 Task: Create a due date automation trigger when advanced on, on the monday after a card is due add dates due today at 11:00 AM.
Action: Mouse moved to (656, 292)
Screenshot: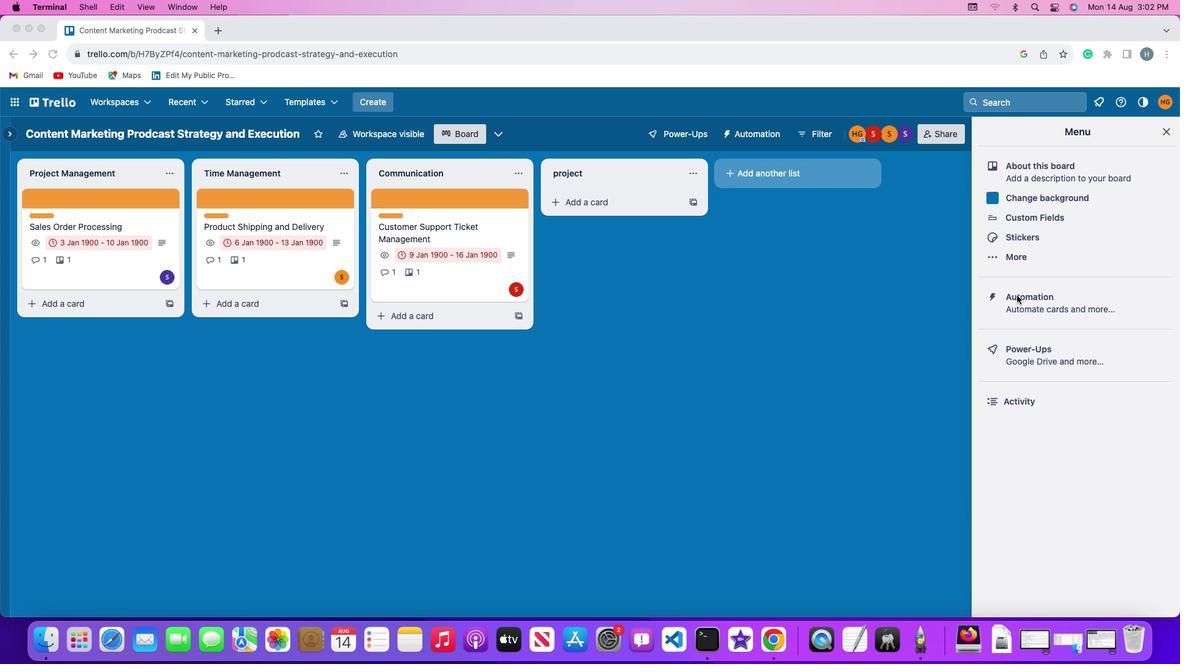 
Action: Mouse pressed left at (656, 292)
Screenshot: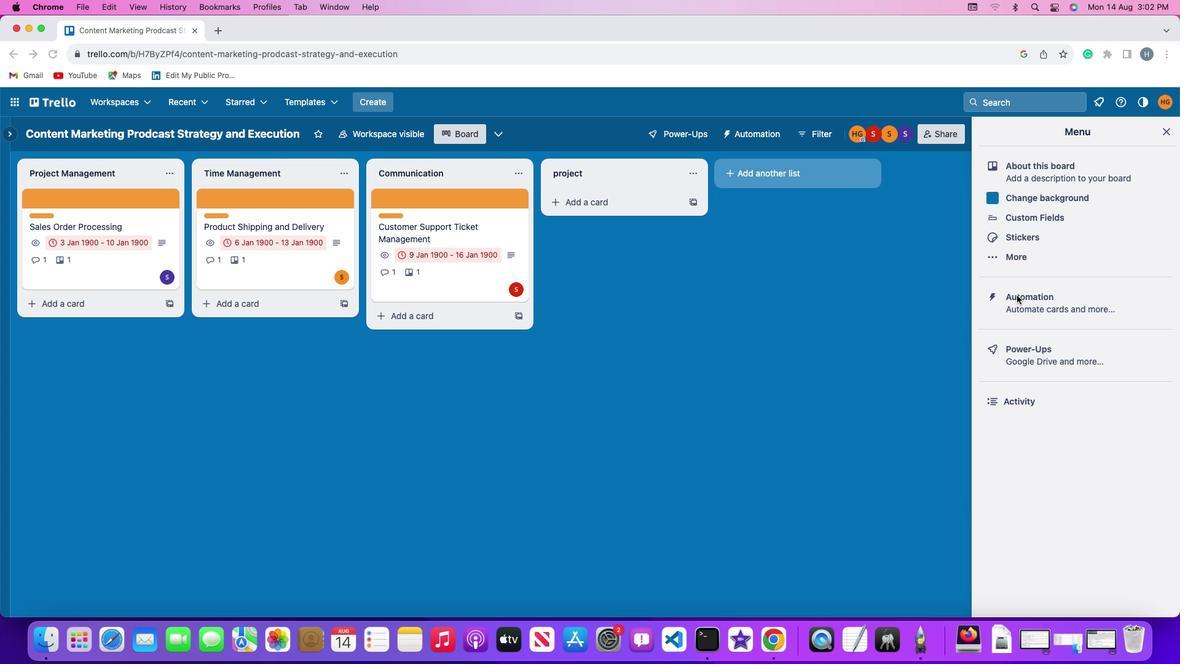
Action: Mouse pressed left at (656, 292)
Screenshot: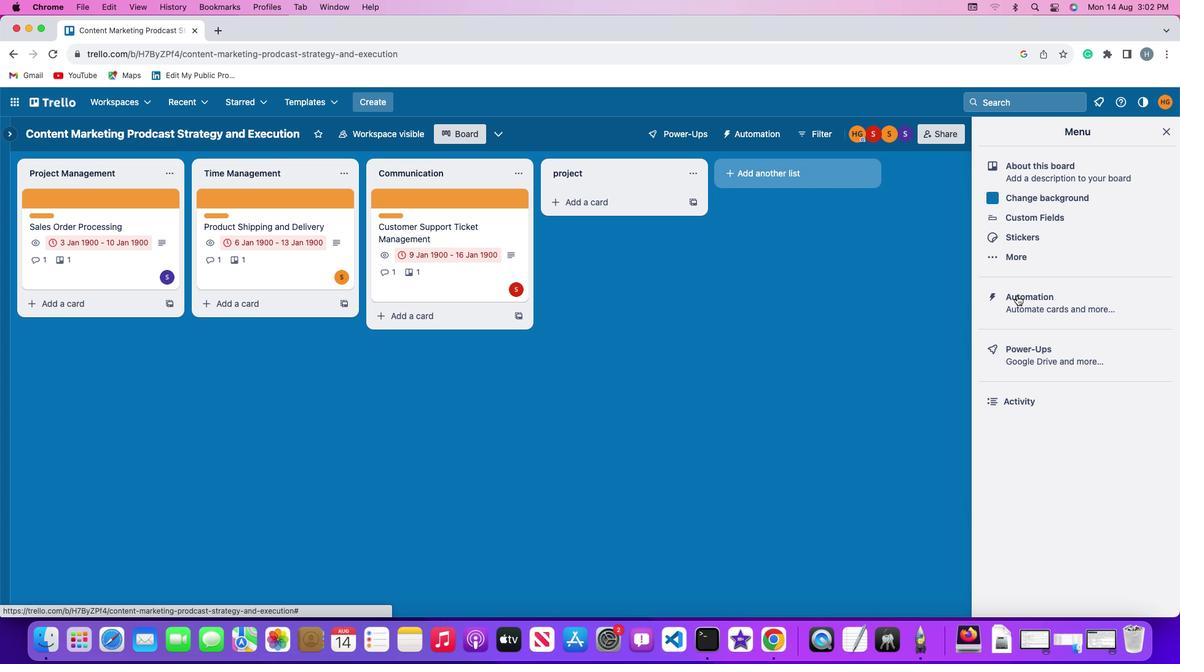 
Action: Mouse moved to (269, 289)
Screenshot: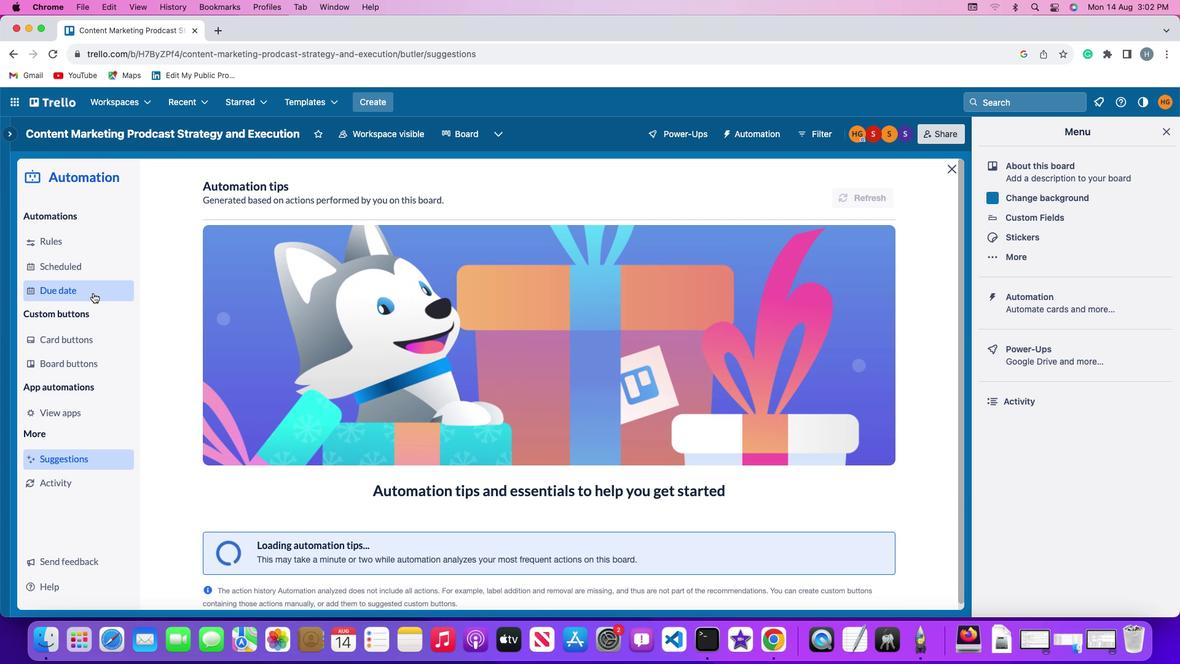 
Action: Mouse pressed left at (269, 289)
Screenshot: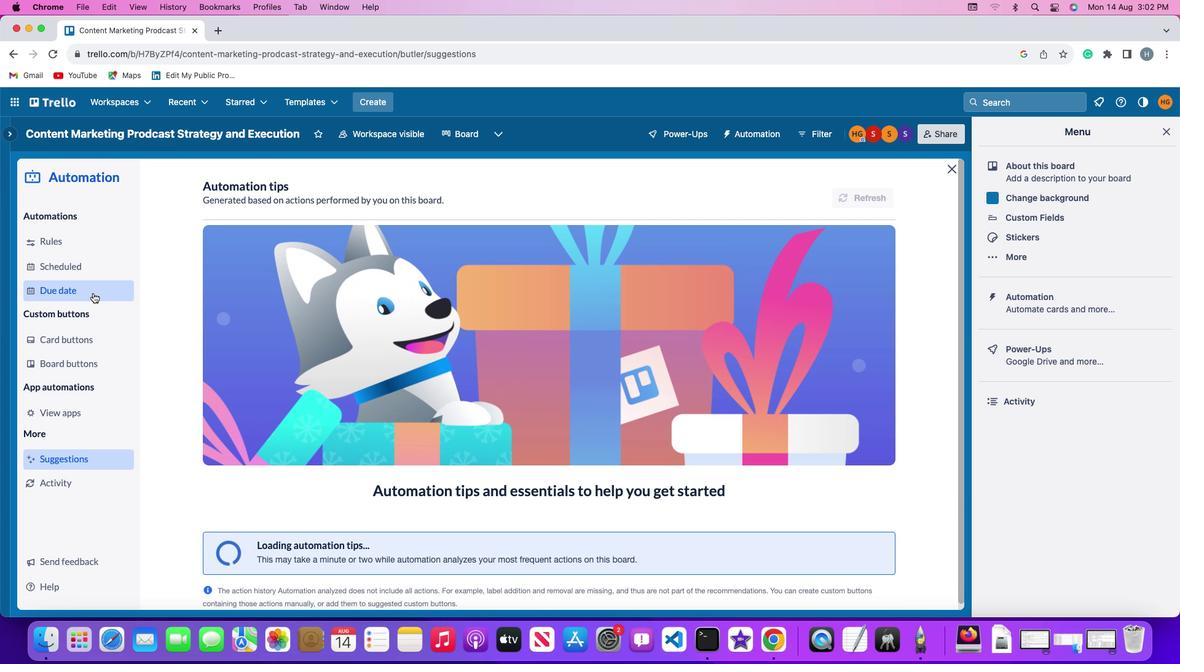 
Action: Mouse moved to (581, 187)
Screenshot: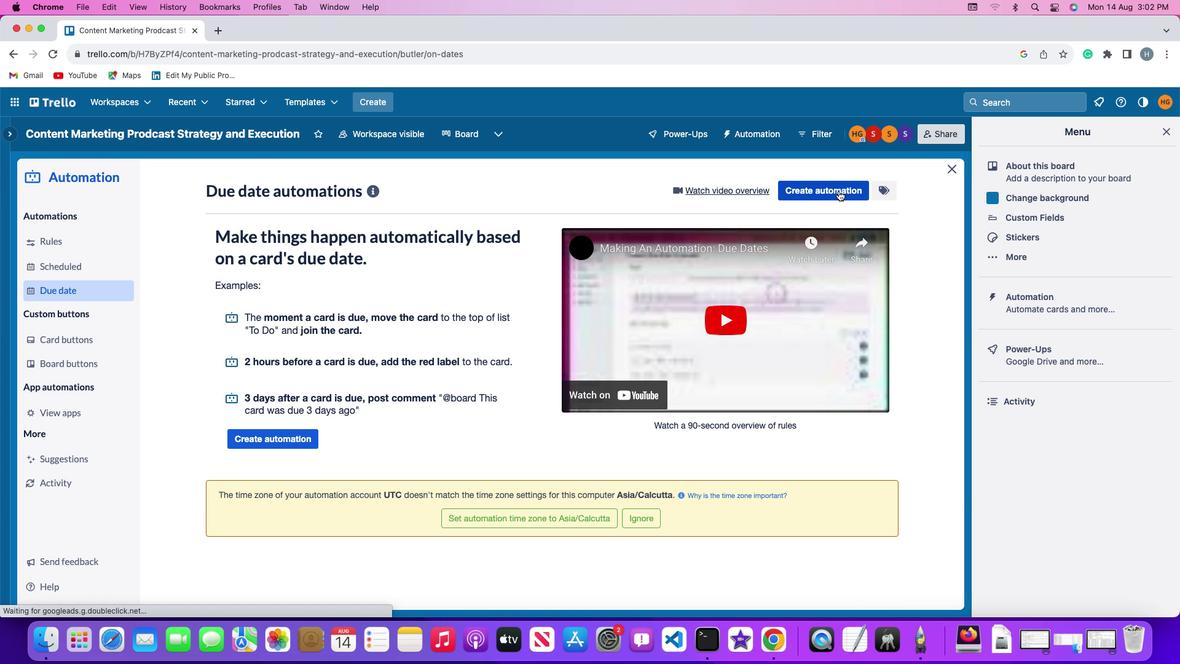 
Action: Mouse pressed left at (581, 187)
Screenshot: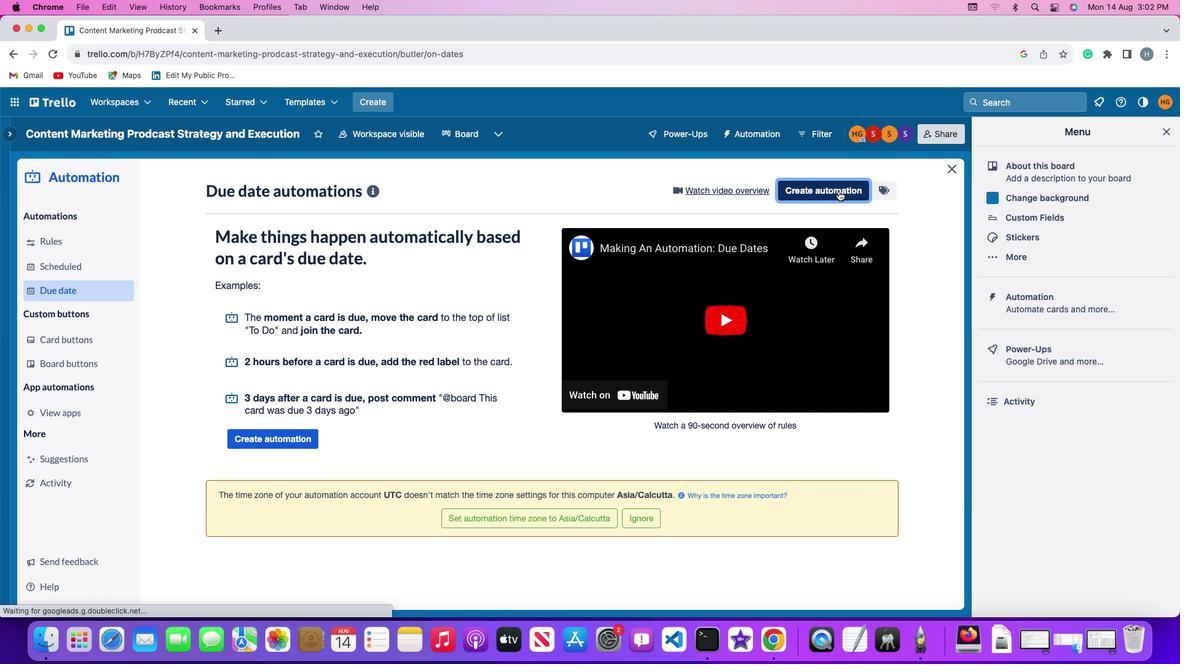 
Action: Mouse moved to (351, 299)
Screenshot: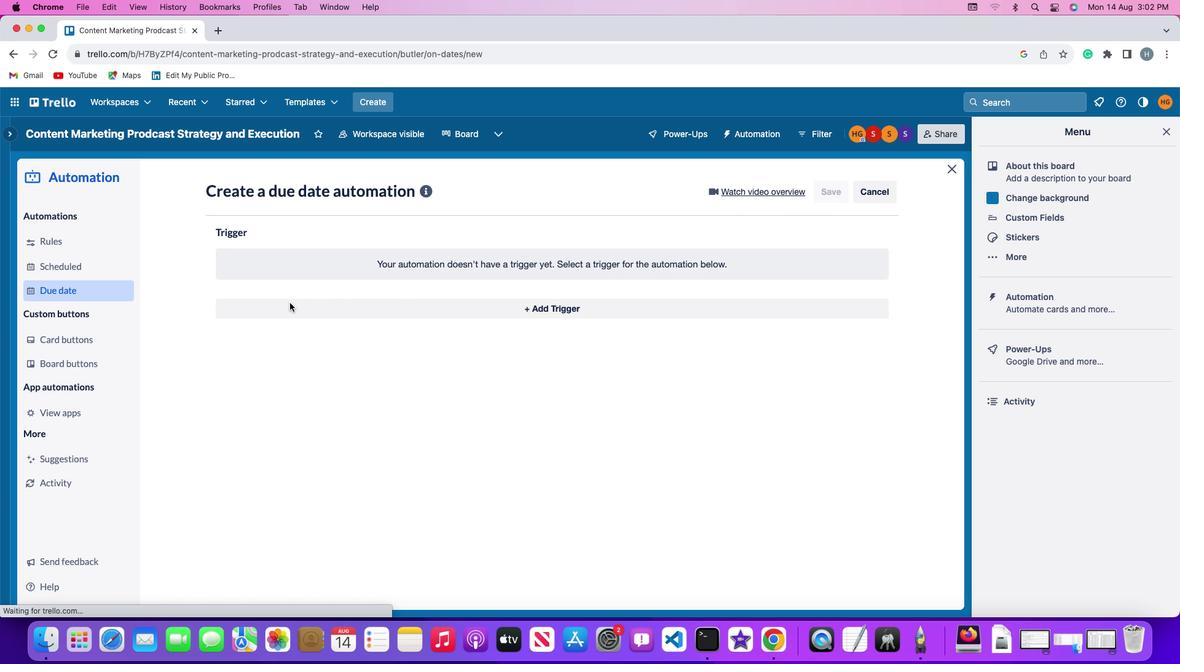 
Action: Mouse pressed left at (351, 299)
Screenshot: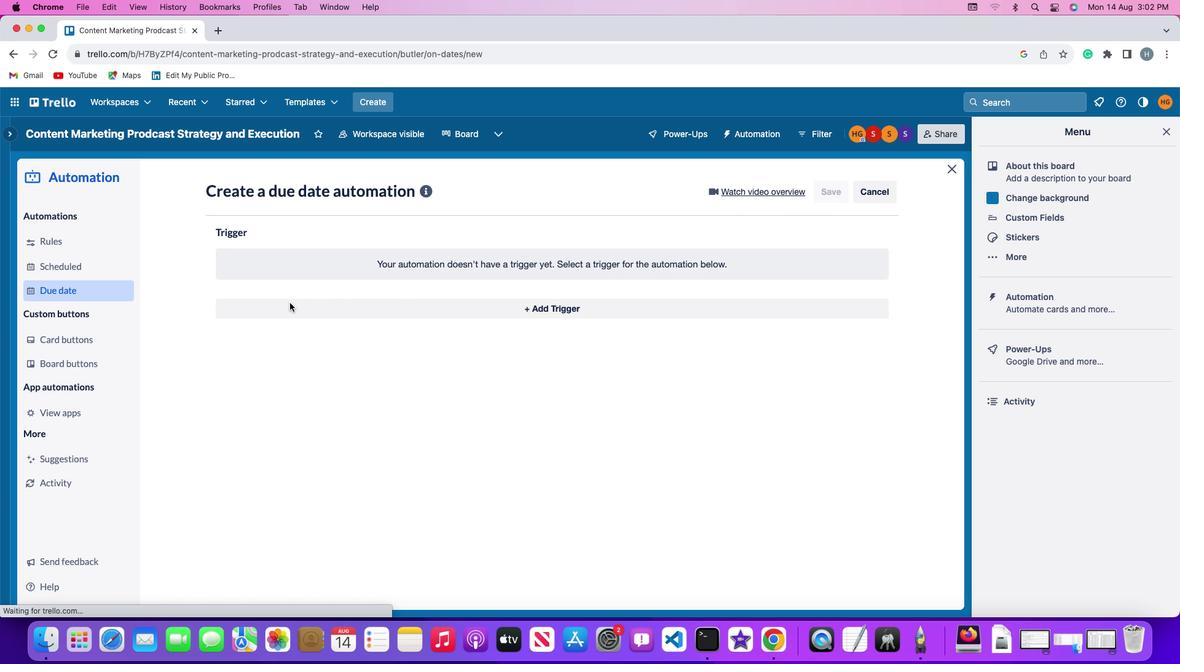 
Action: Mouse moved to (340, 537)
Screenshot: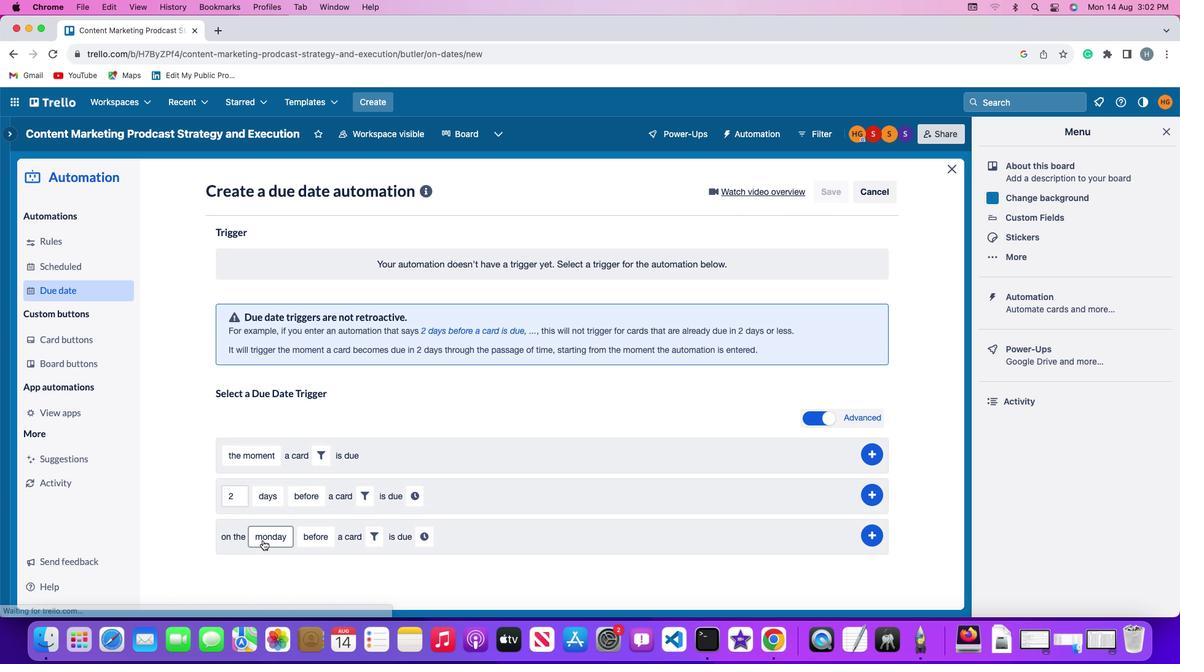 
Action: Mouse pressed left at (340, 537)
Screenshot: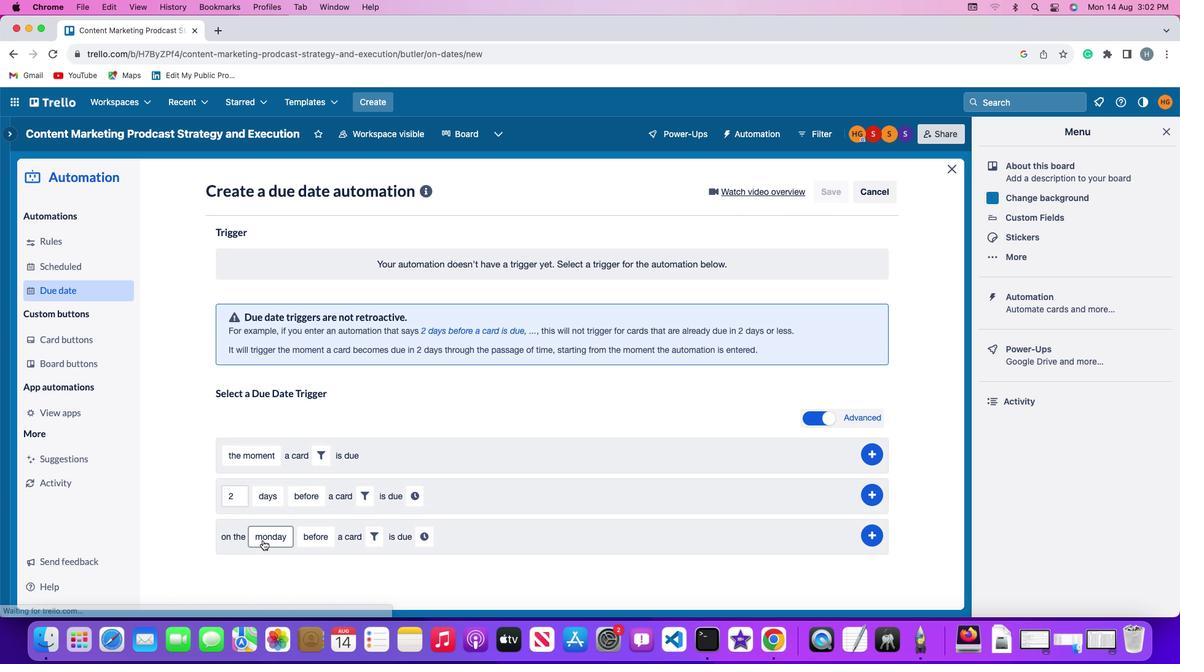 
Action: Mouse moved to (356, 354)
Screenshot: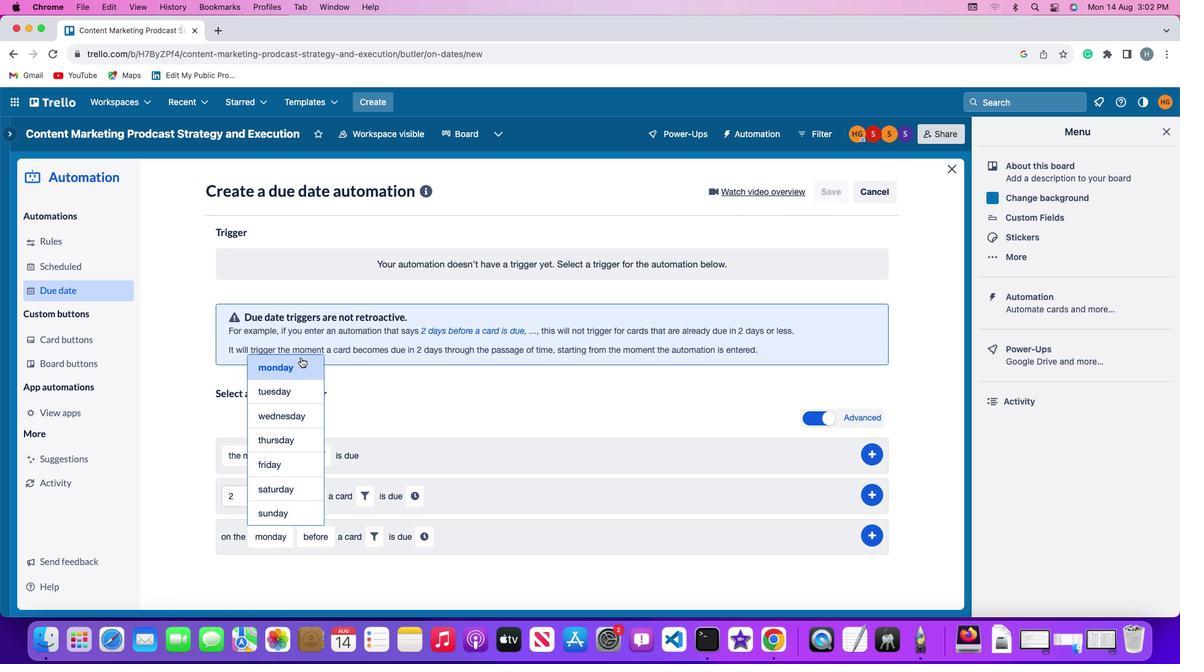 
Action: Mouse pressed left at (356, 354)
Screenshot: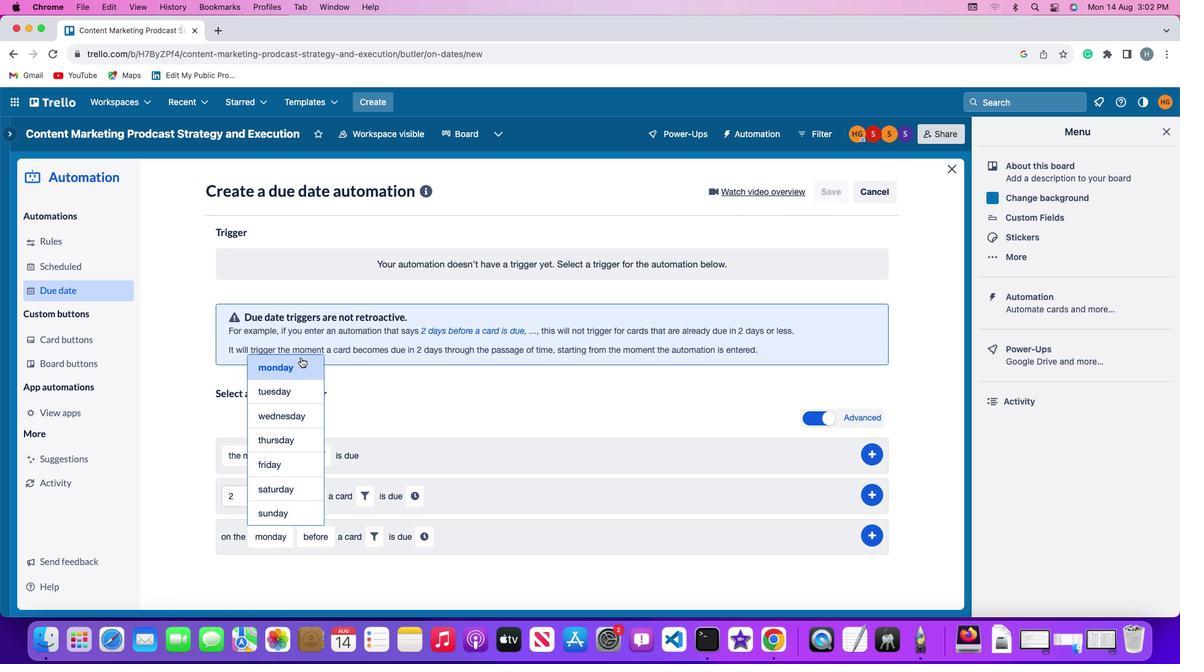 
Action: Mouse moved to (362, 533)
Screenshot: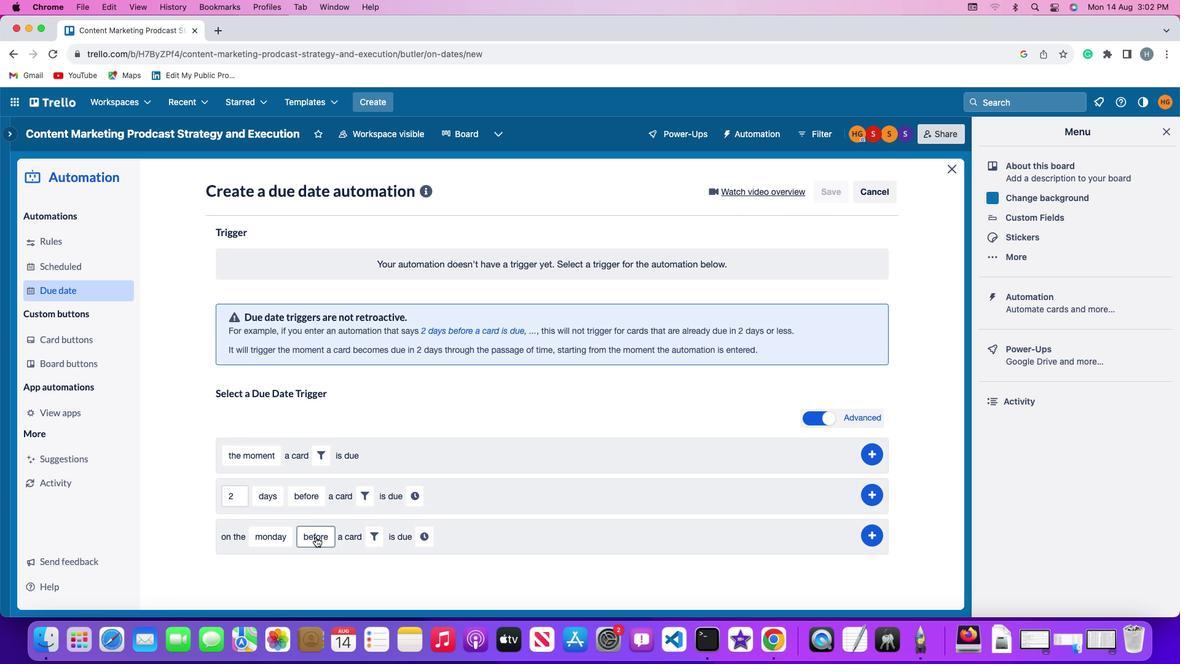 
Action: Mouse pressed left at (362, 533)
Screenshot: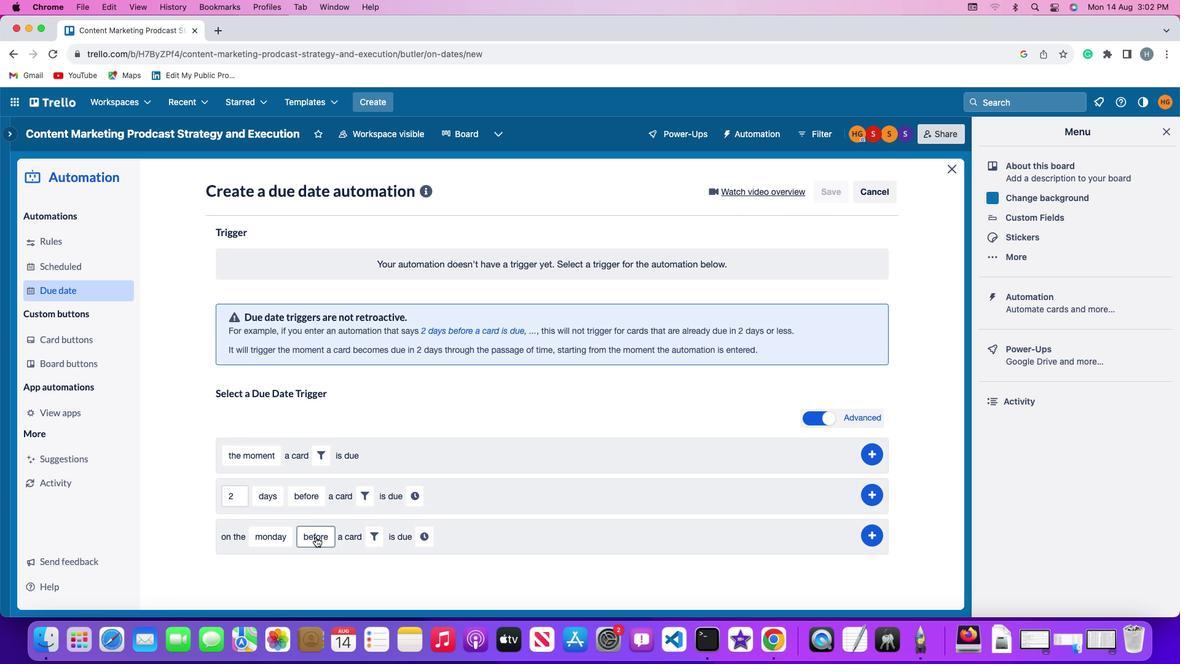
Action: Mouse moved to (372, 464)
Screenshot: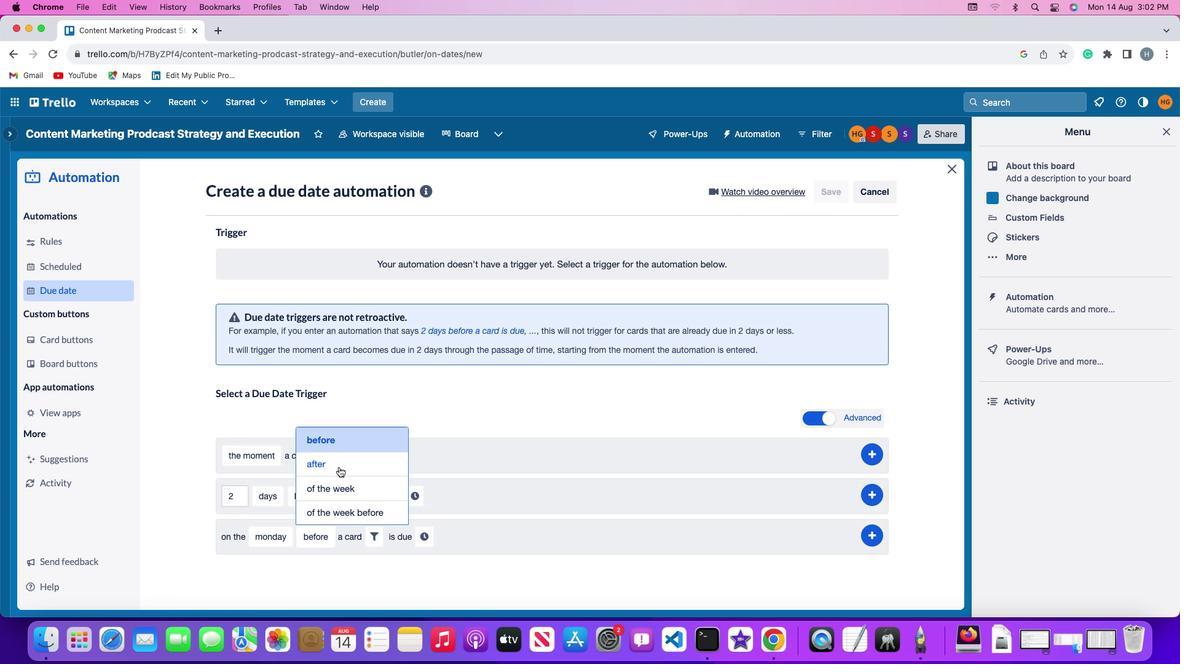 
Action: Mouse pressed left at (372, 464)
Screenshot: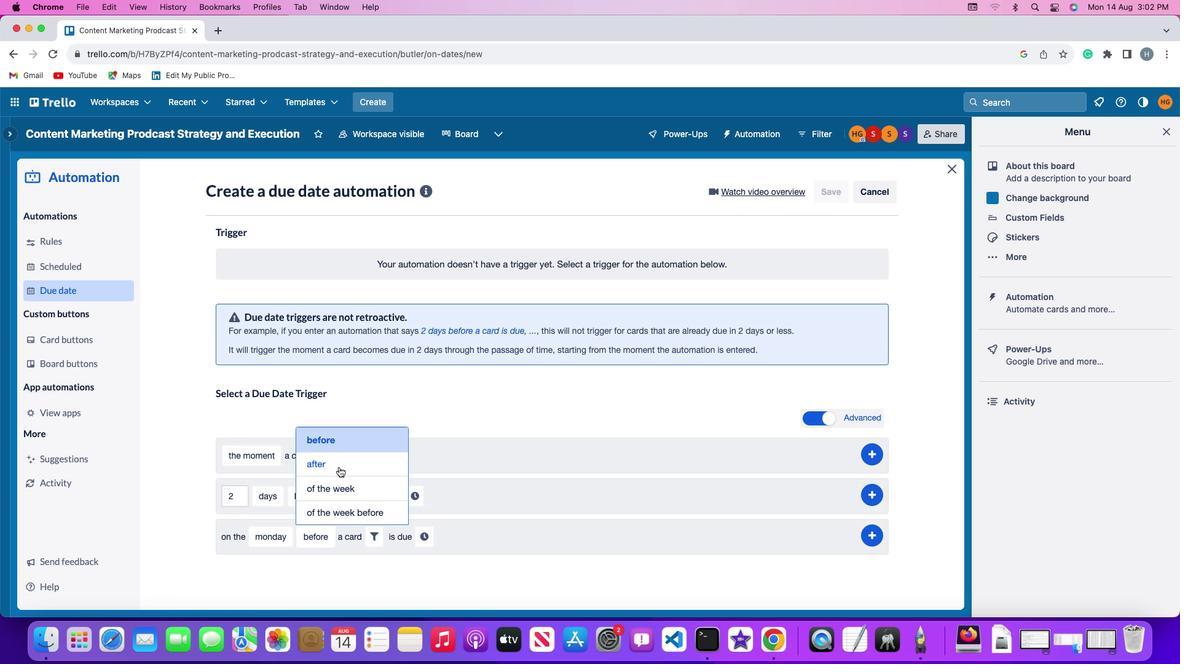 
Action: Mouse moved to (380, 532)
Screenshot: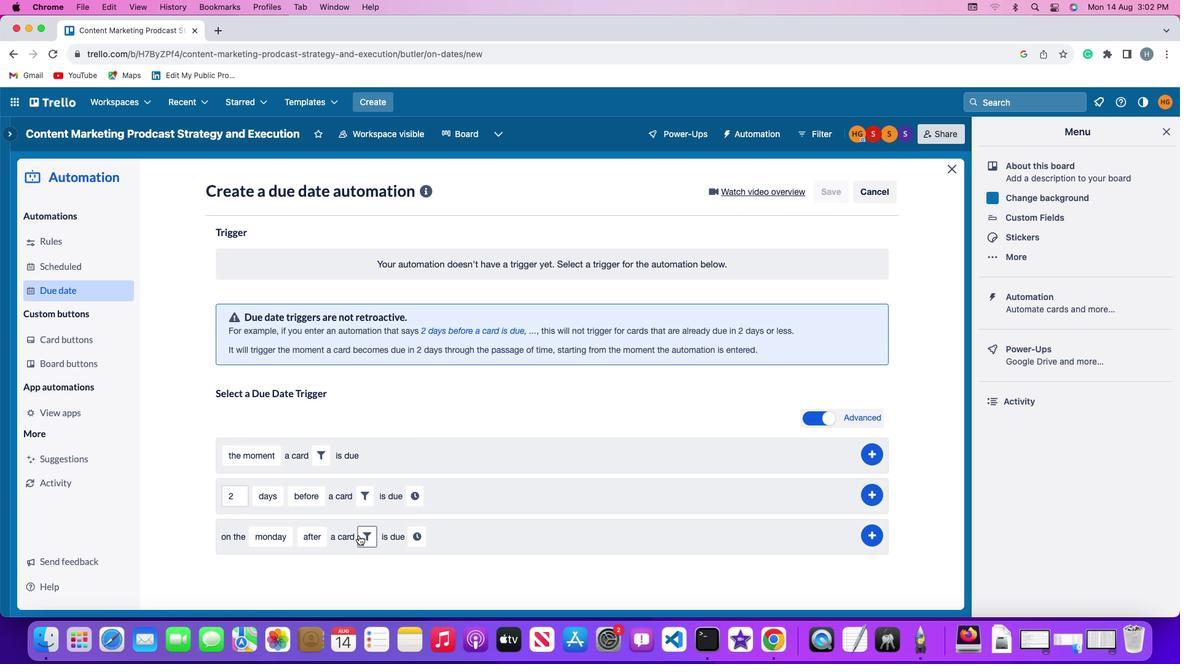 
Action: Mouse pressed left at (380, 532)
Screenshot: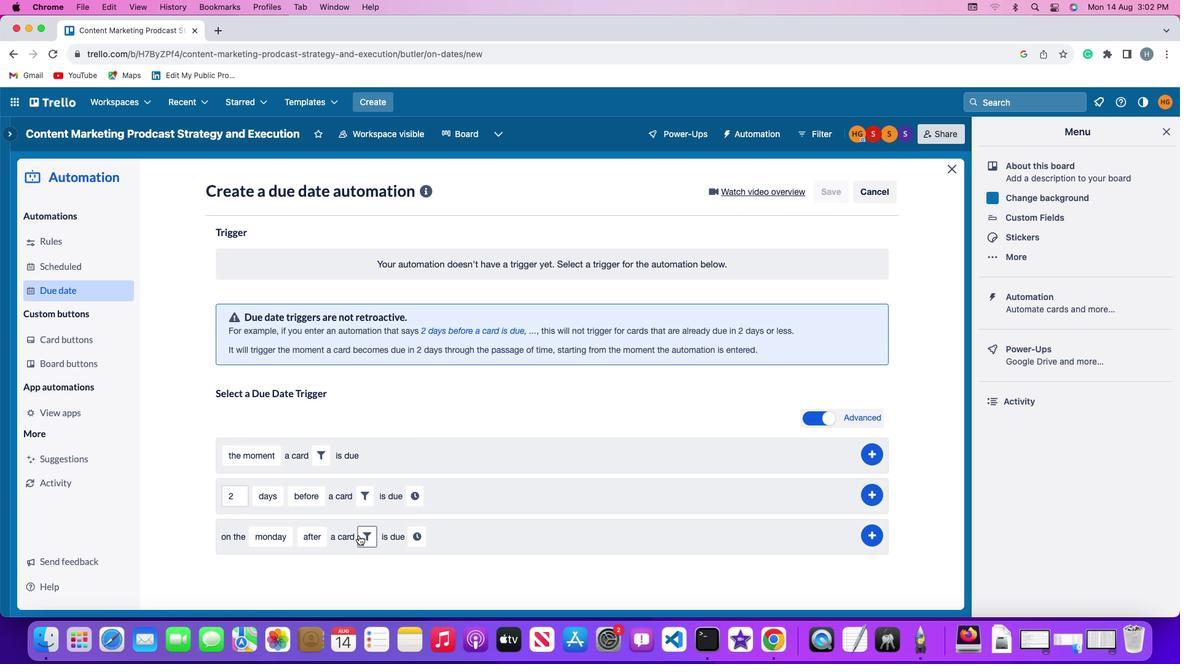 
Action: Mouse moved to (408, 571)
Screenshot: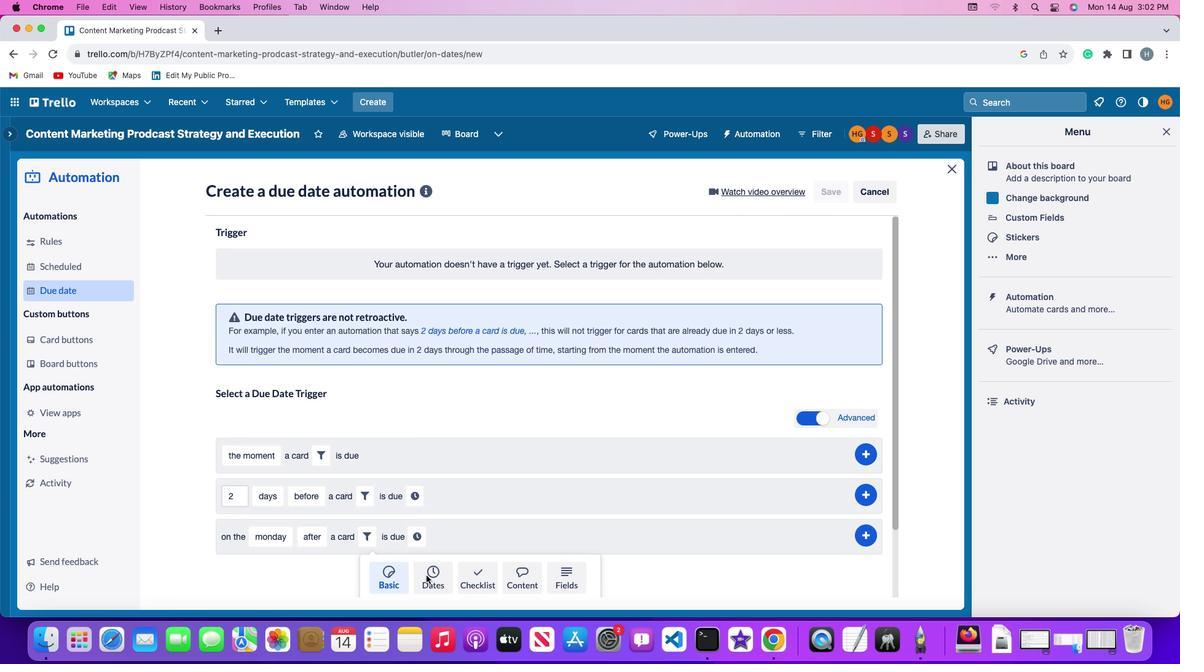 
Action: Mouse pressed left at (408, 571)
Screenshot: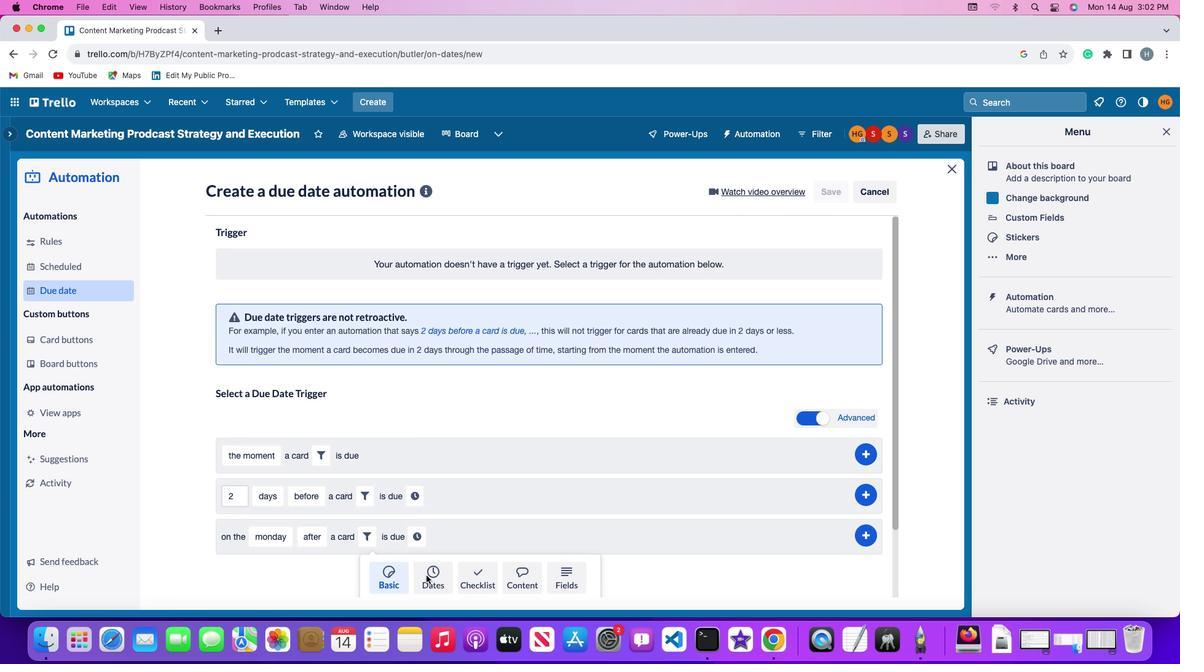 
Action: Mouse moved to (365, 567)
Screenshot: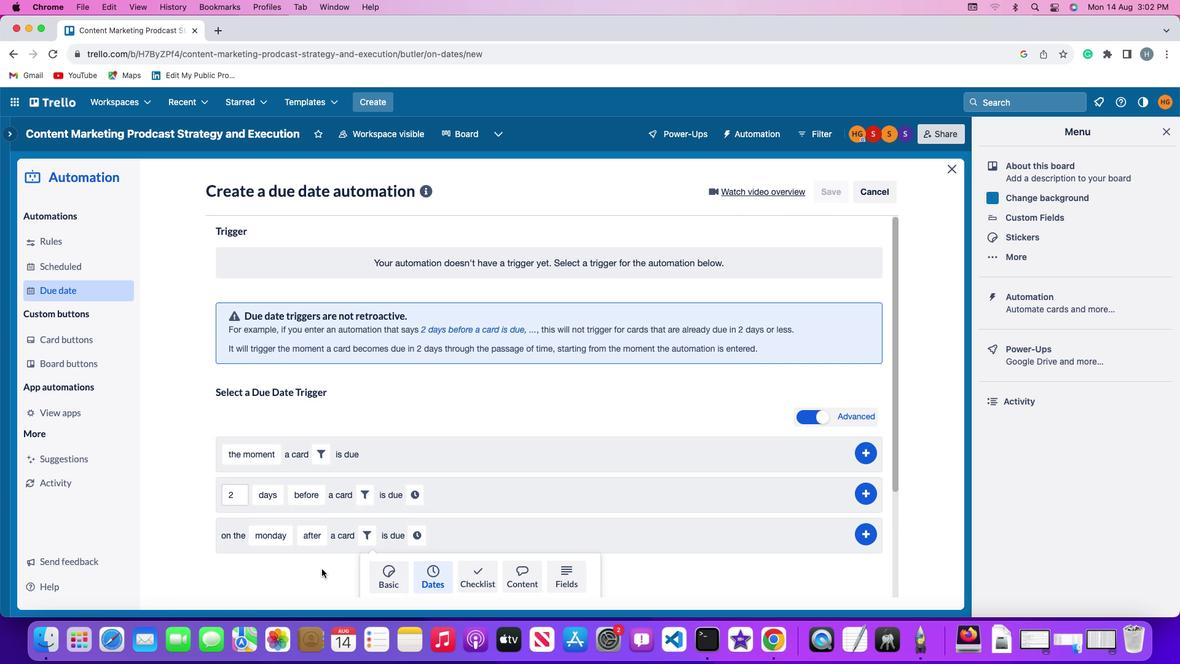 
Action: Mouse scrolled (365, 567) with delta (230, -4)
Screenshot: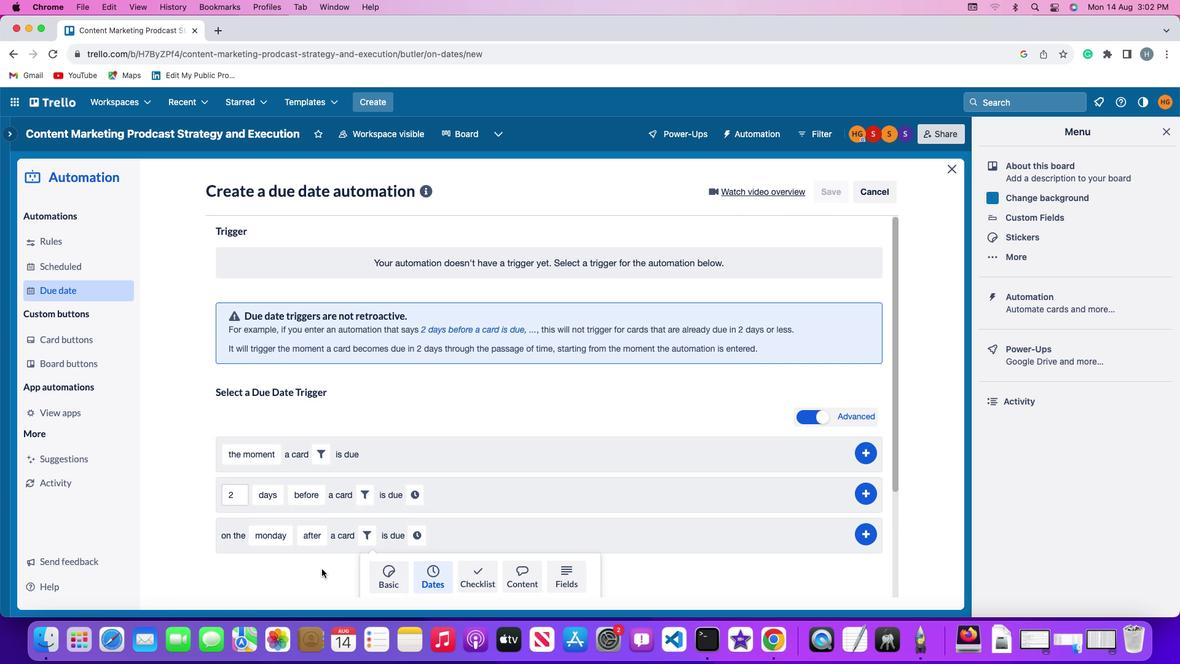 
Action: Mouse moved to (365, 567)
Screenshot: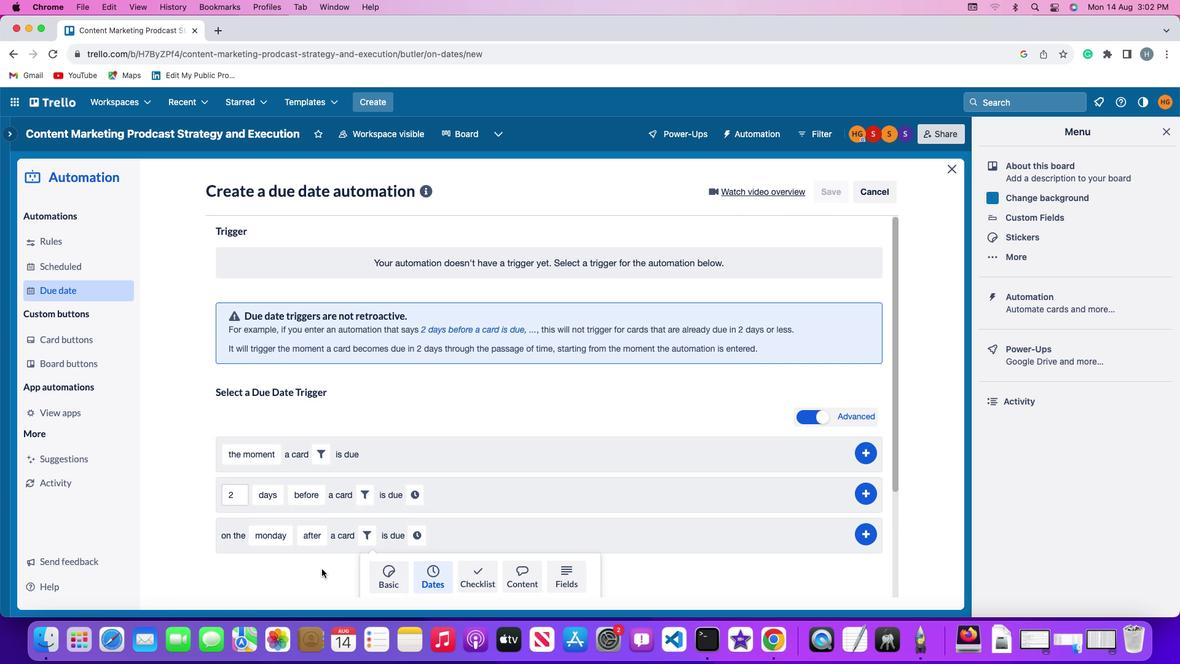 
Action: Mouse scrolled (365, 567) with delta (230, -4)
Screenshot: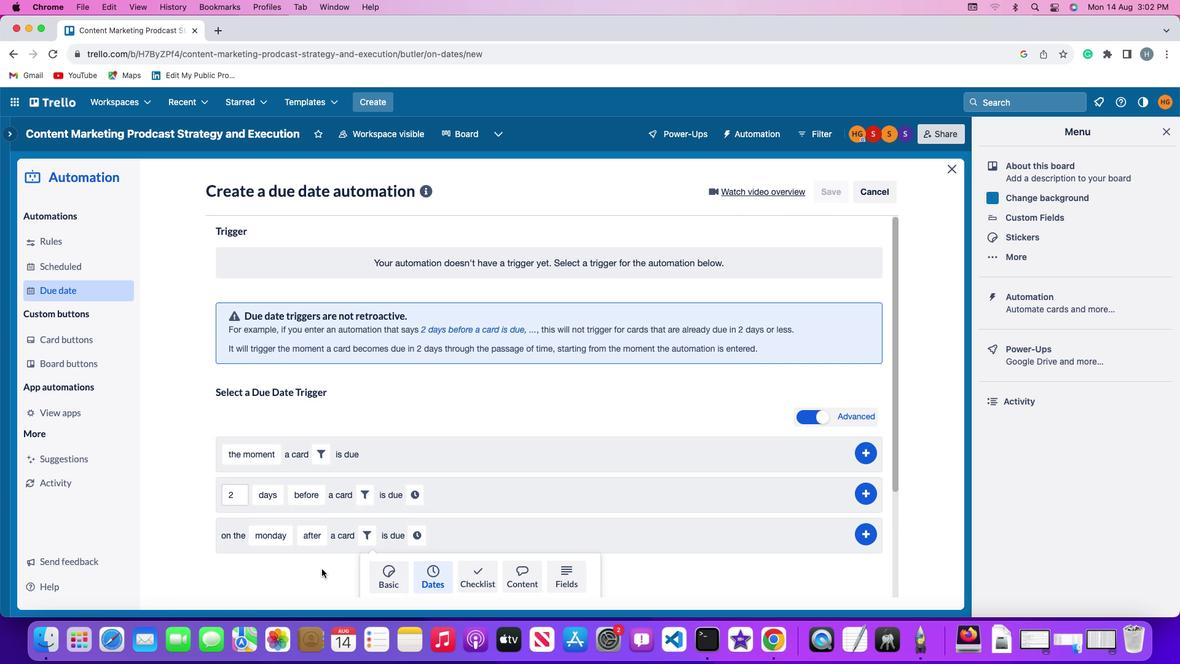 
Action: Mouse moved to (365, 567)
Screenshot: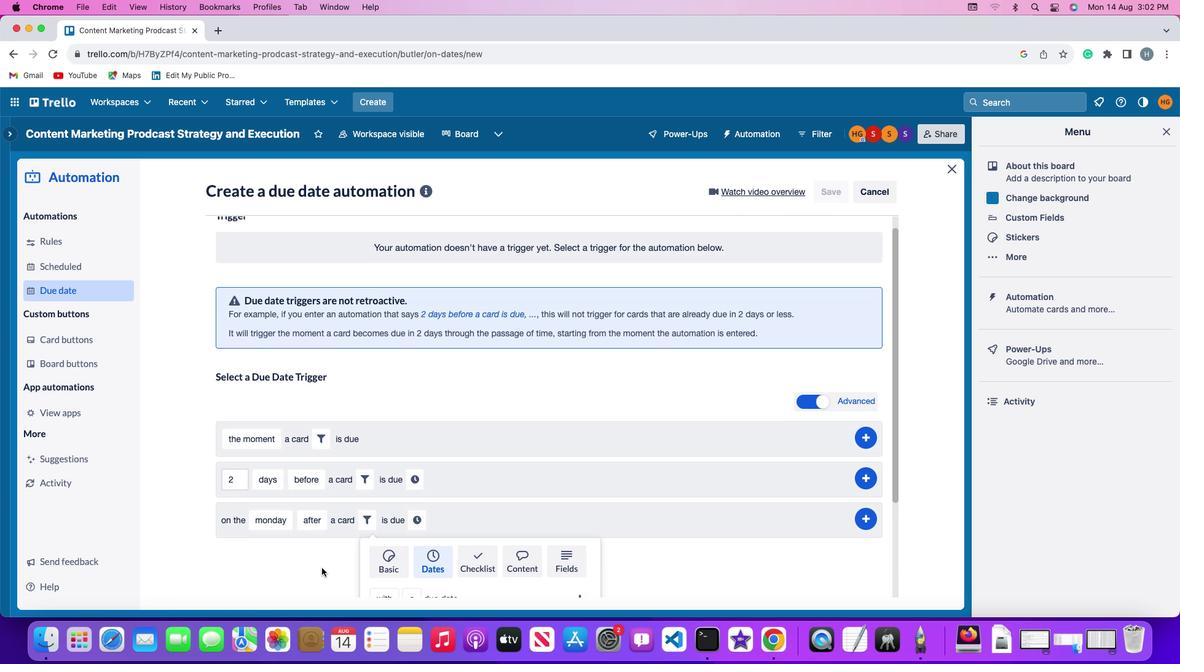 
Action: Mouse scrolled (365, 567) with delta (230, -5)
Screenshot: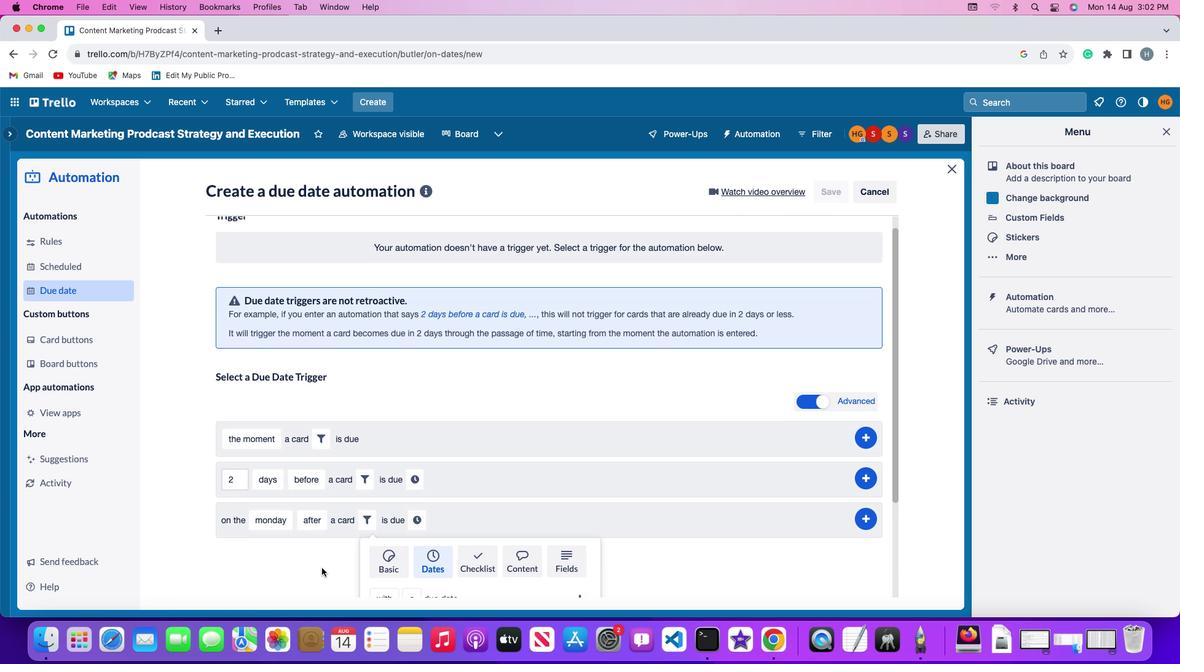 
Action: Mouse moved to (365, 566)
Screenshot: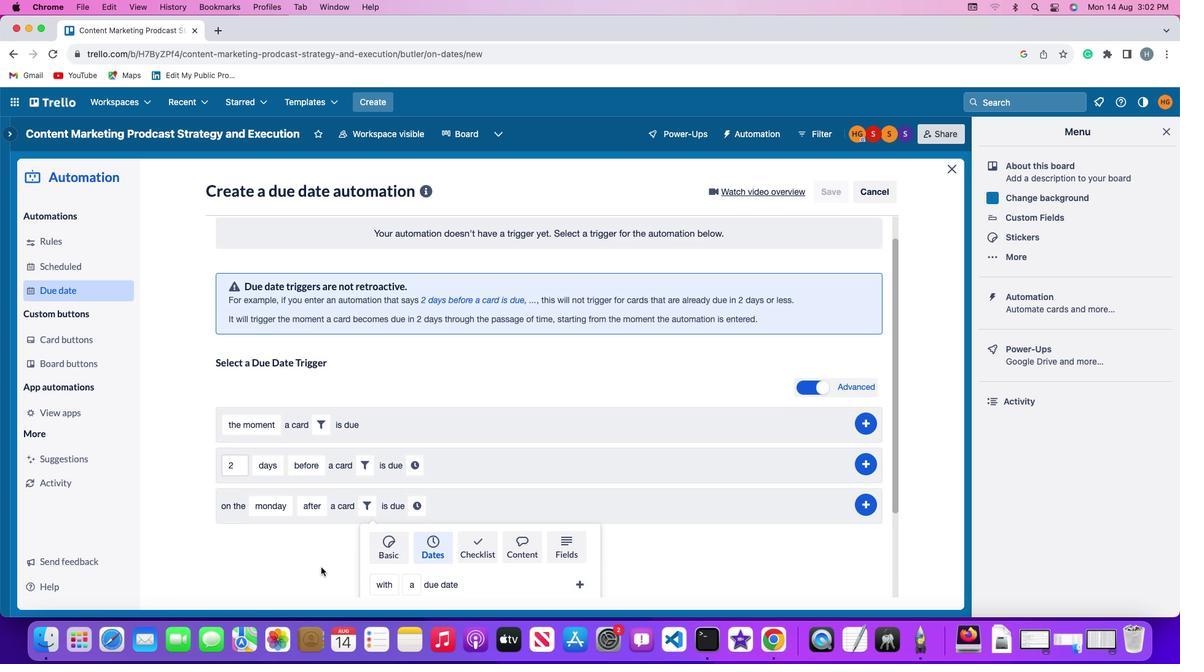 
Action: Mouse scrolled (365, 566) with delta (230, -6)
Screenshot: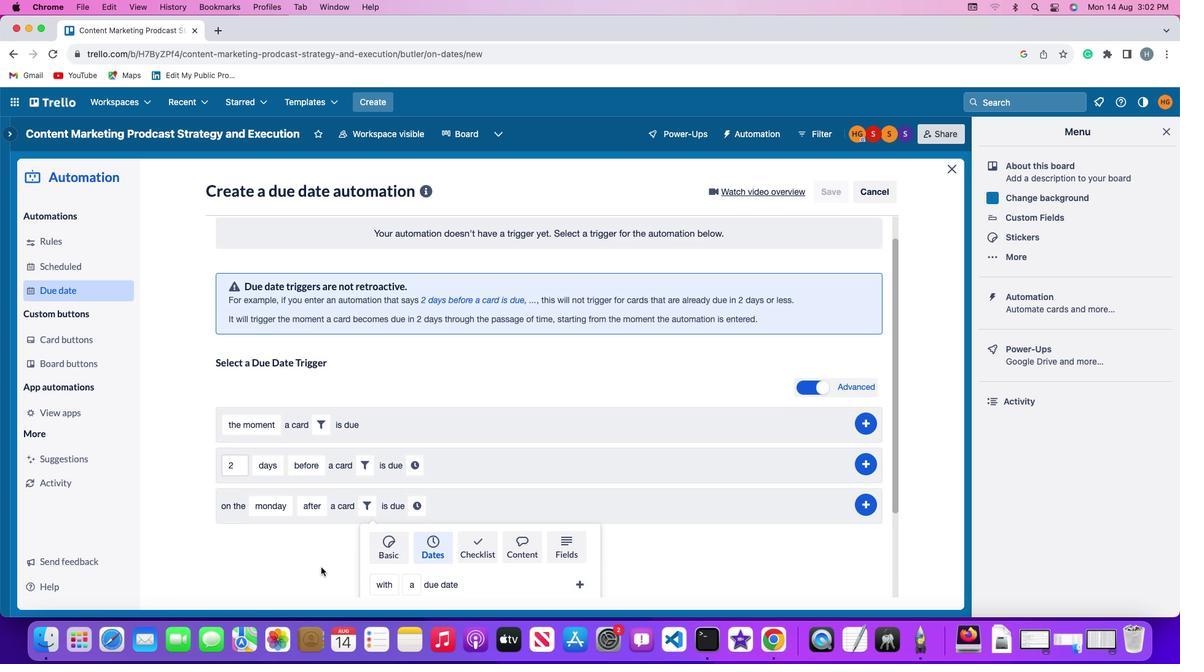 
Action: Mouse moved to (365, 565)
Screenshot: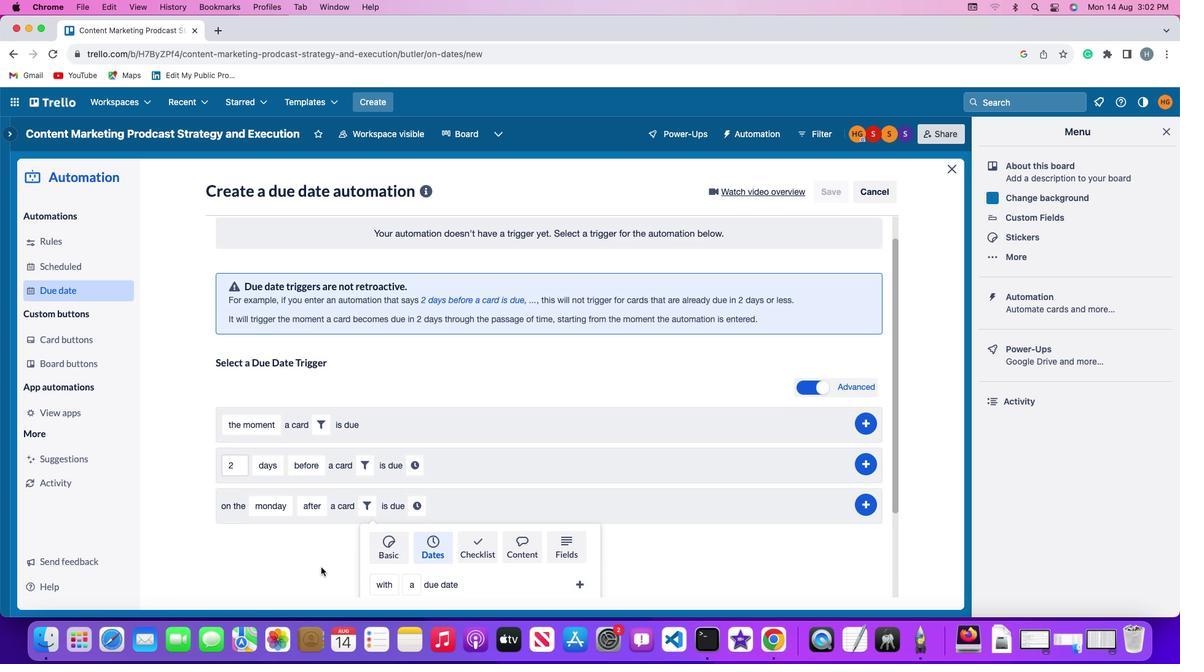 
Action: Mouse scrolled (365, 565) with delta (230, -7)
Screenshot: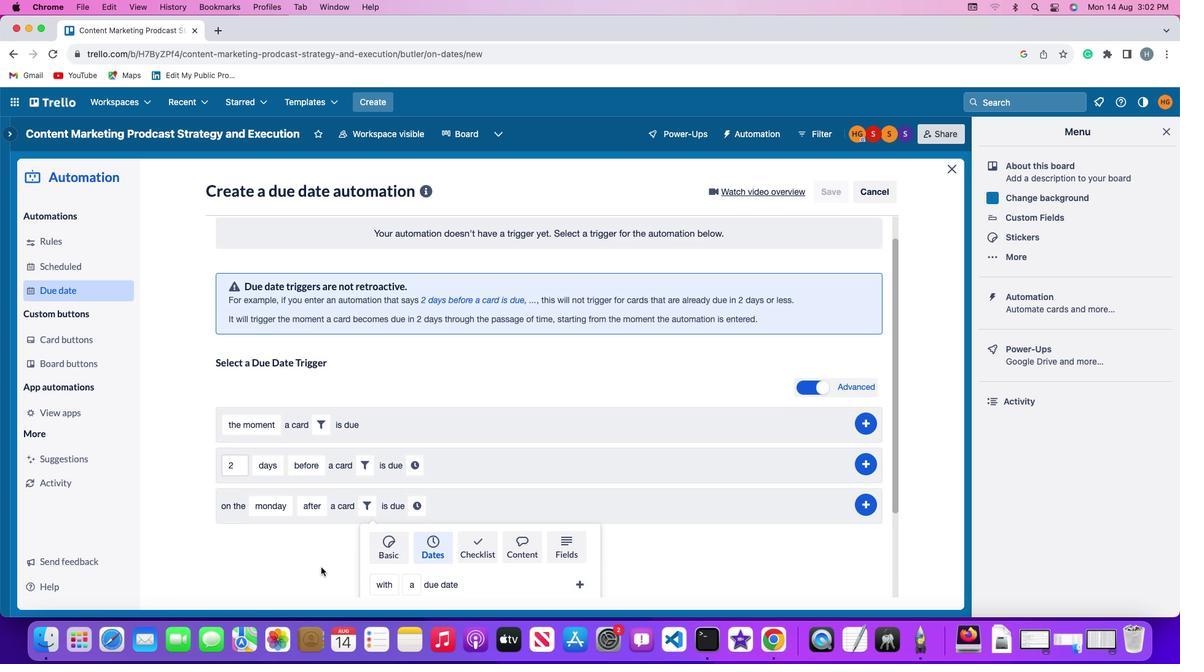 
Action: Mouse moved to (365, 563)
Screenshot: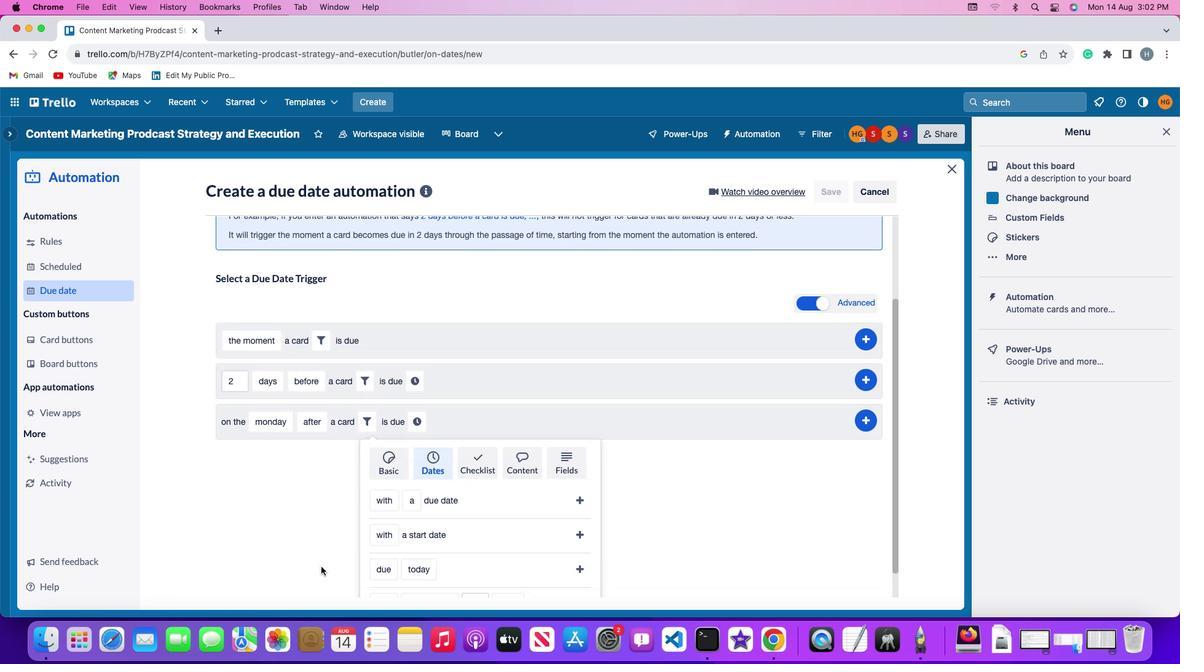 
Action: Mouse scrolled (365, 563) with delta (230, -7)
Screenshot: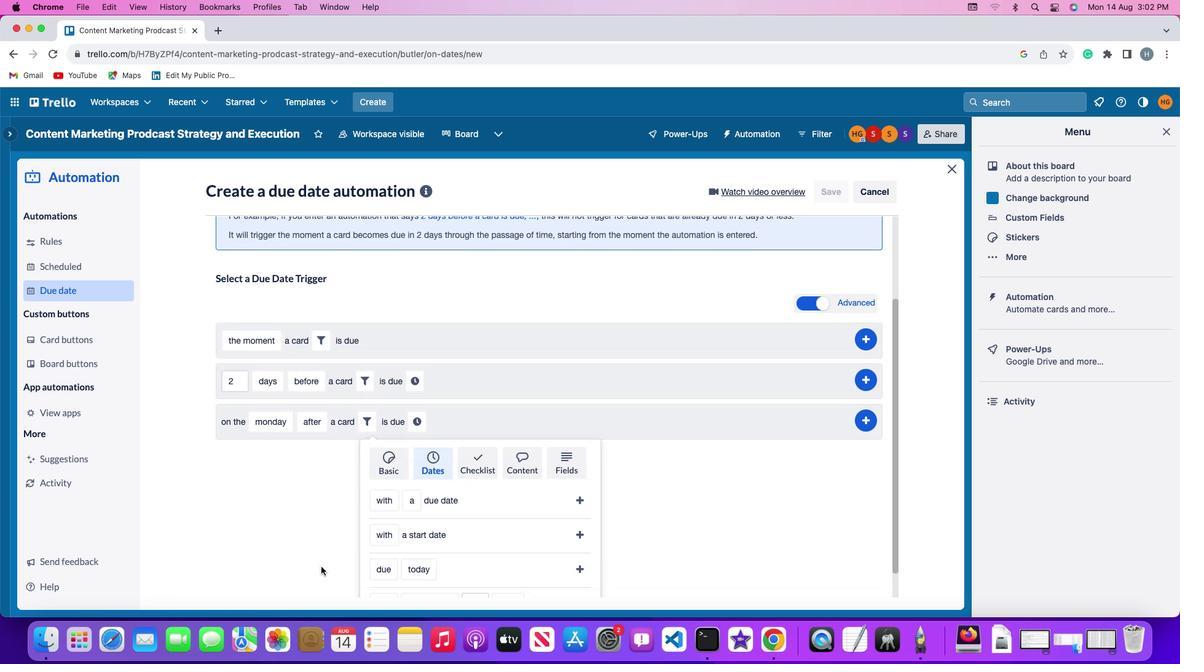 
Action: Mouse moved to (364, 563)
Screenshot: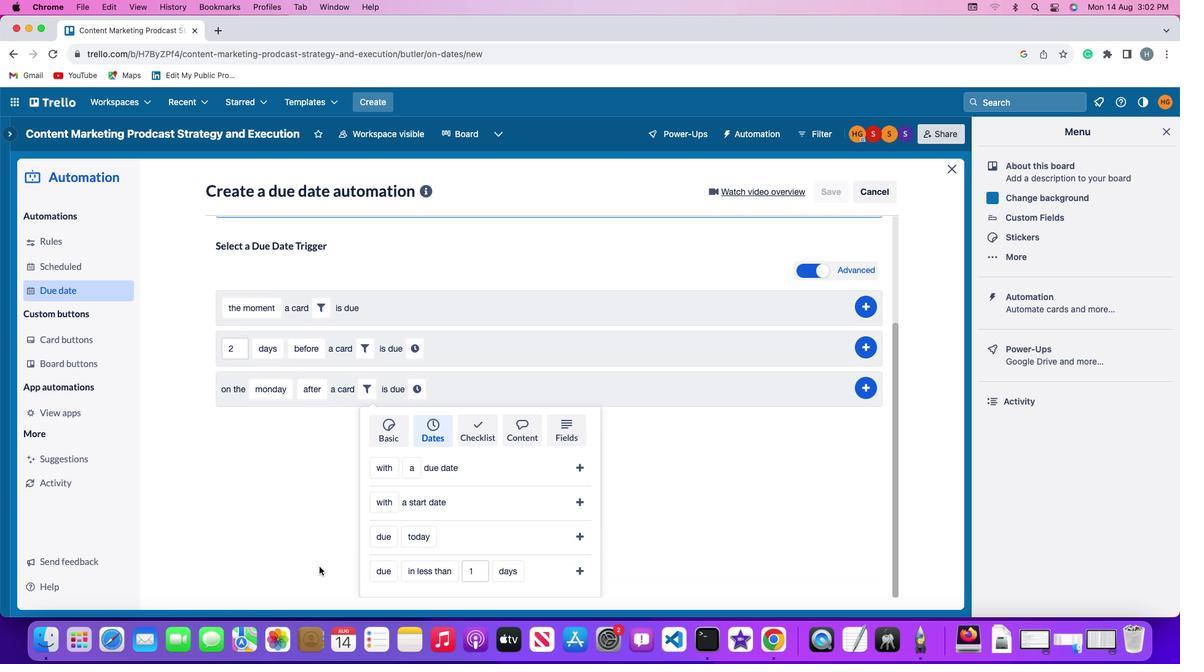 
Action: Mouse scrolled (364, 563) with delta (230, -4)
Screenshot: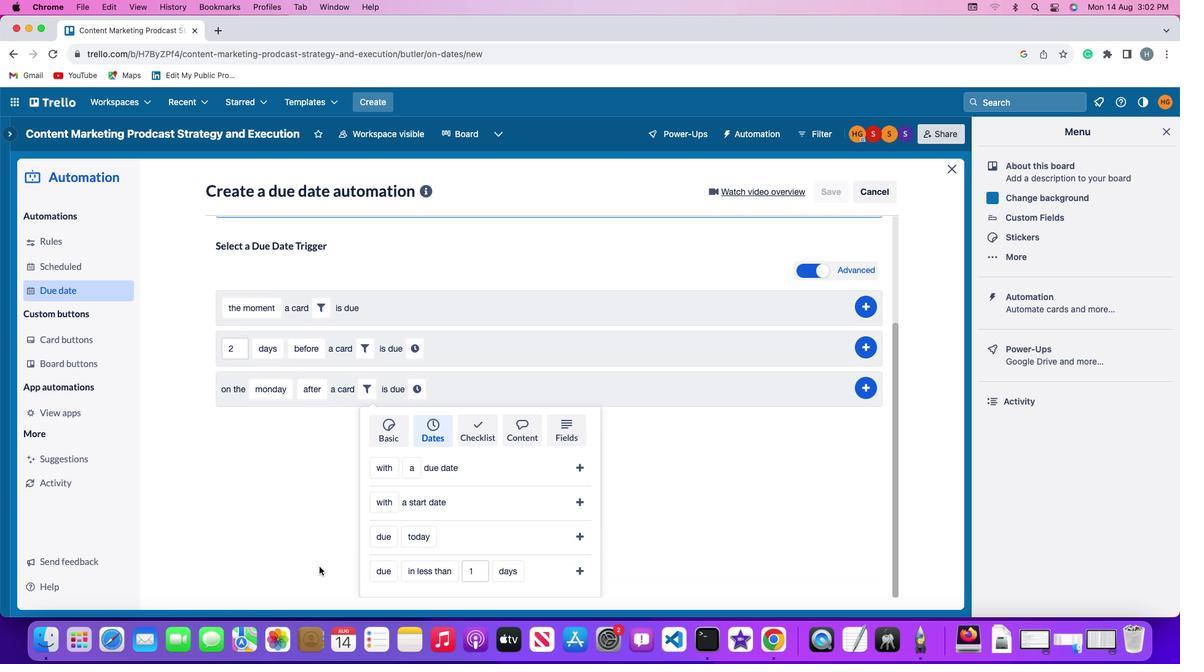 
Action: Mouse scrolled (364, 563) with delta (230, -4)
Screenshot: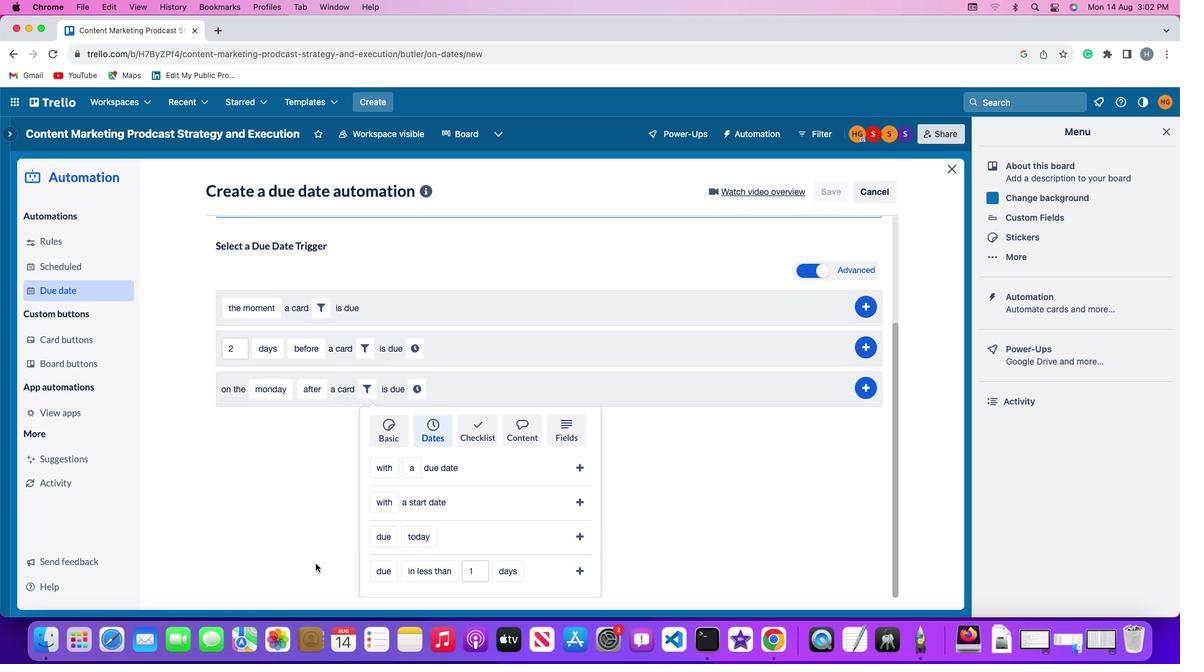 
Action: Mouse scrolled (364, 563) with delta (230, -5)
Screenshot: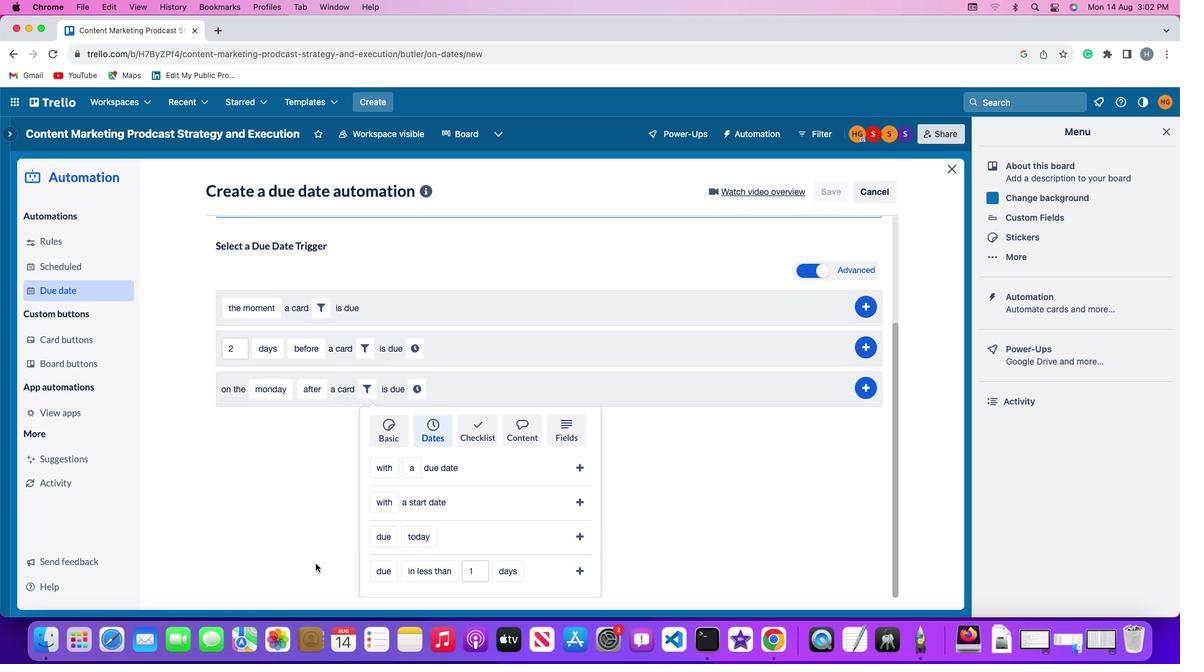 
Action: Mouse moved to (362, 560)
Screenshot: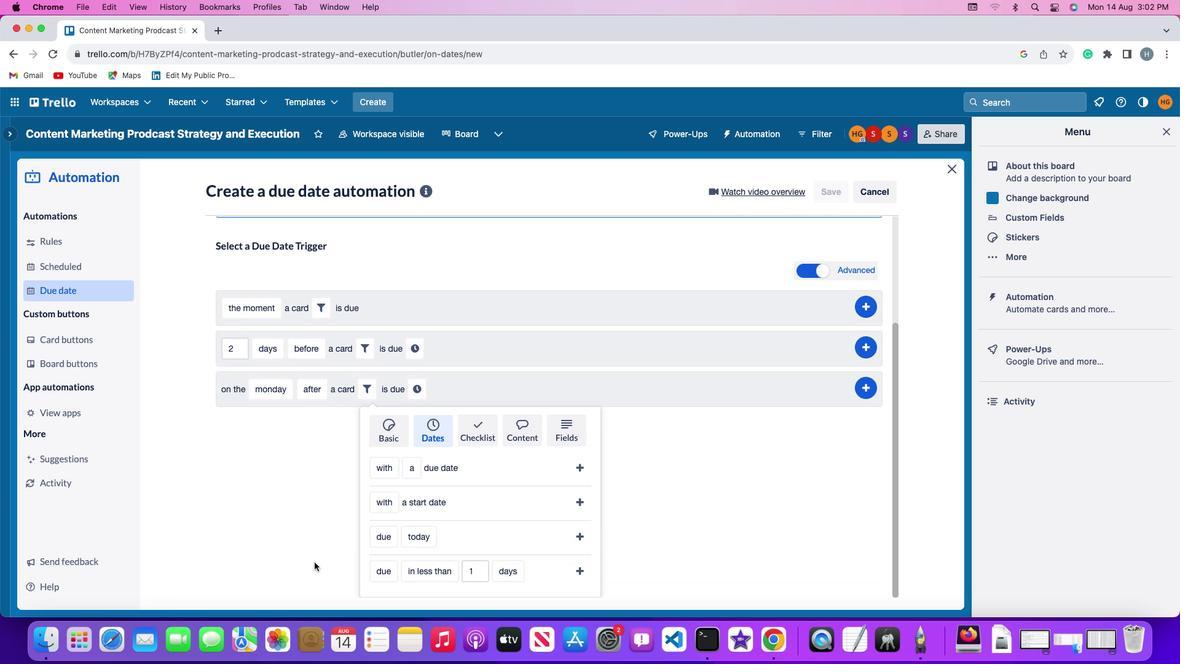 
Action: Mouse scrolled (362, 560) with delta (230, -6)
Screenshot: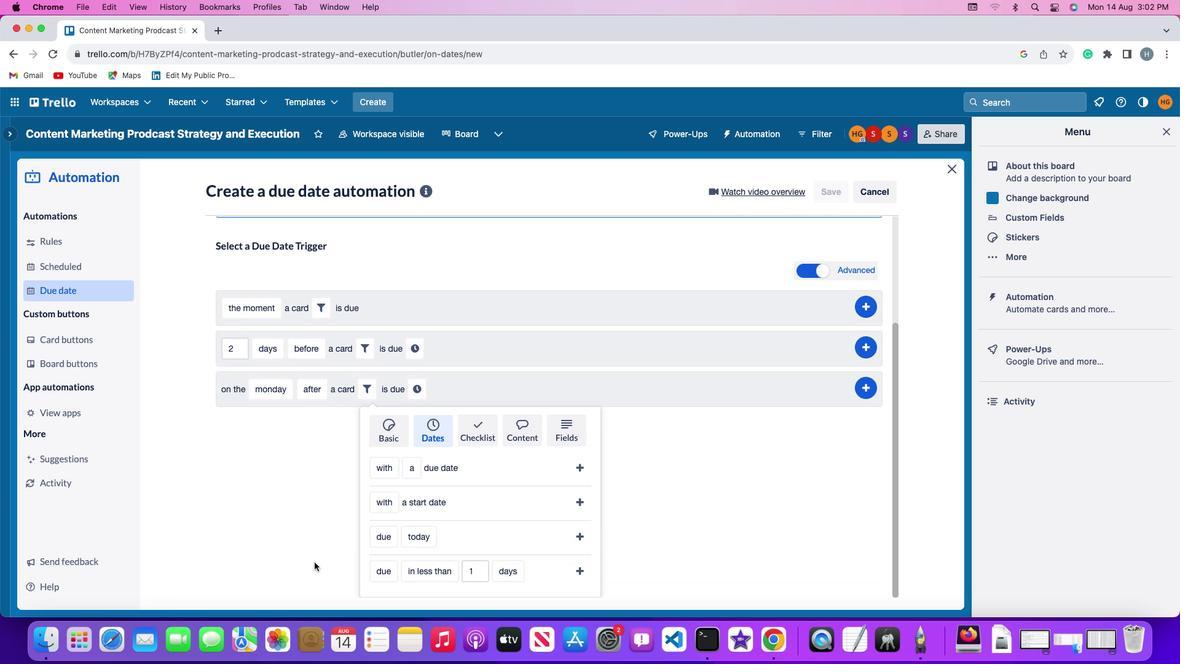 
Action: Mouse moved to (388, 539)
Screenshot: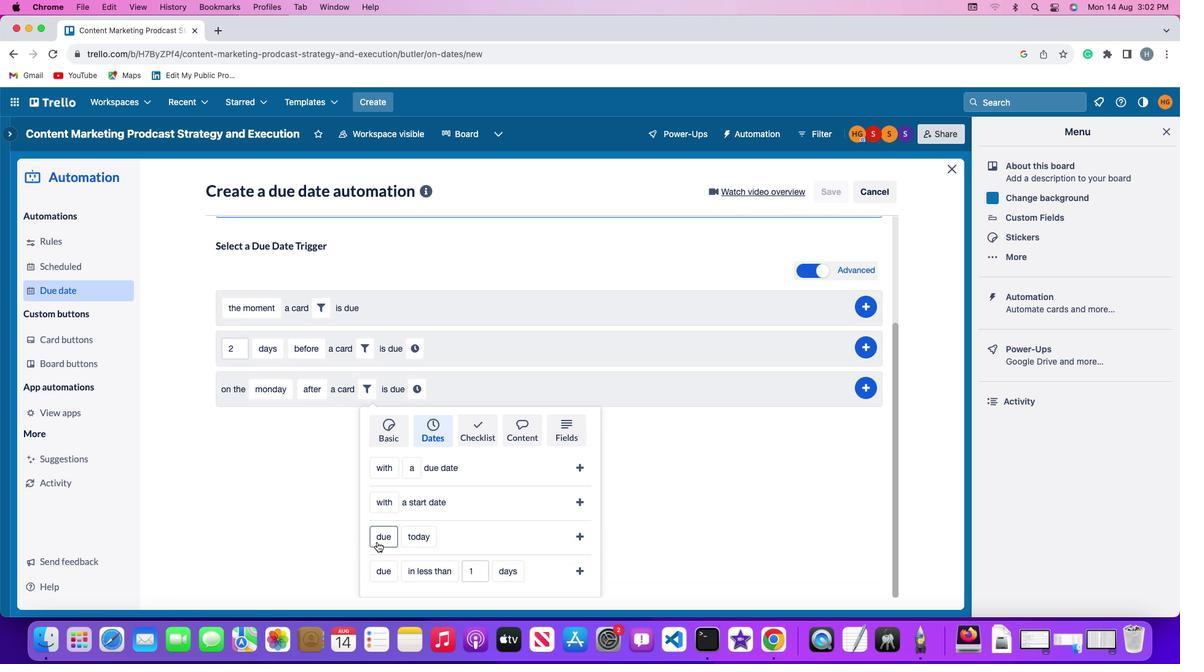 
Action: Mouse pressed left at (388, 539)
Screenshot: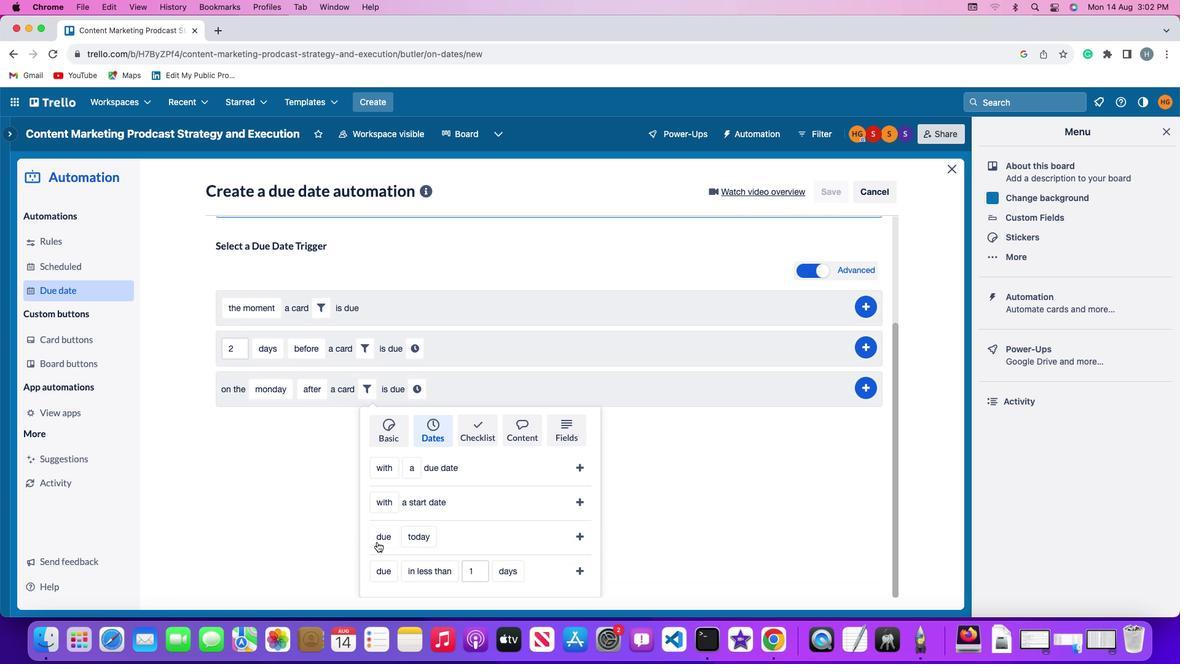 
Action: Mouse moved to (398, 442)
Screenshot: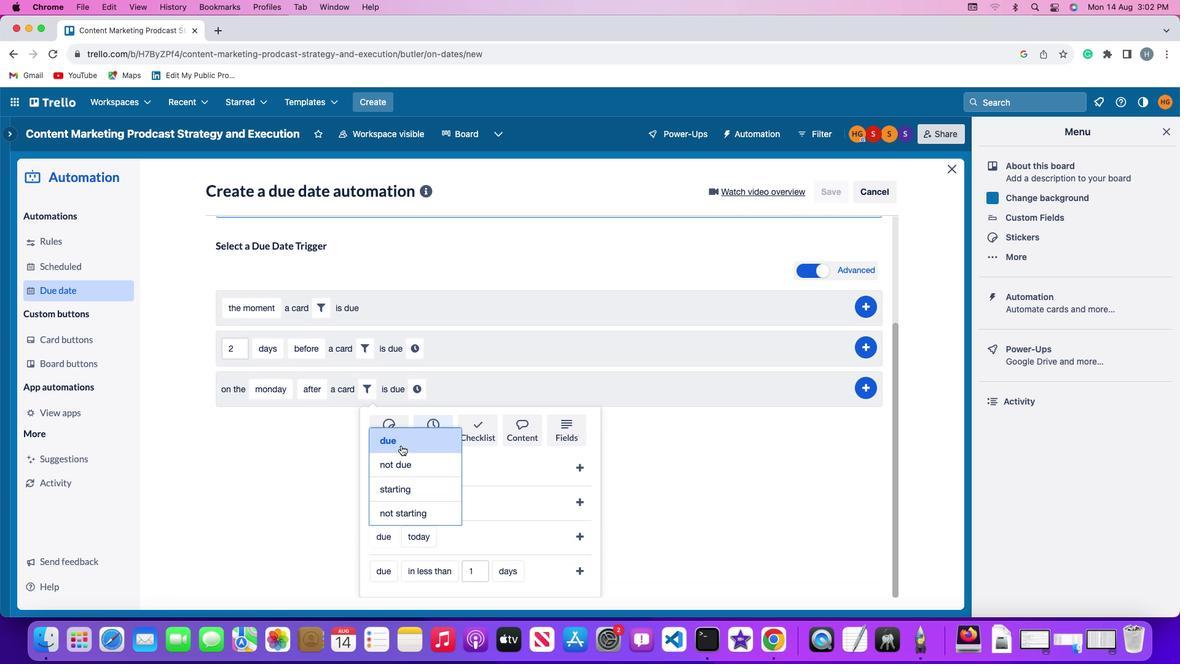 
Action: Mouse pressed left at (398, 442)
Screenshot: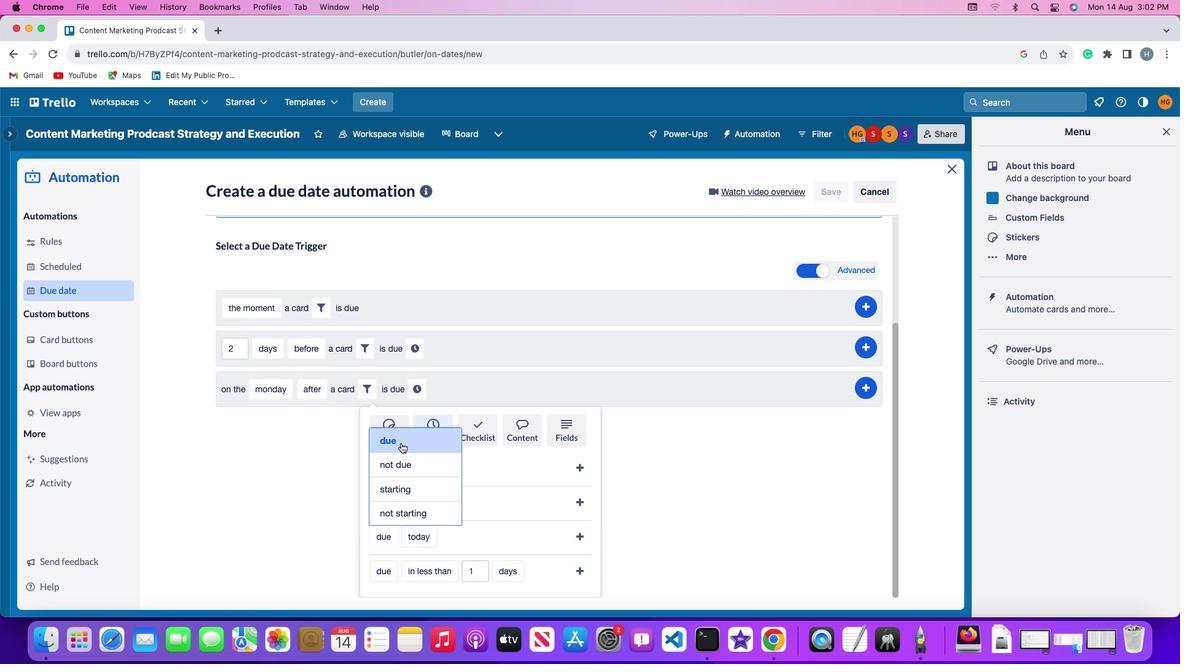 
Action: Mouse moved to (406, 535)
Screenshot: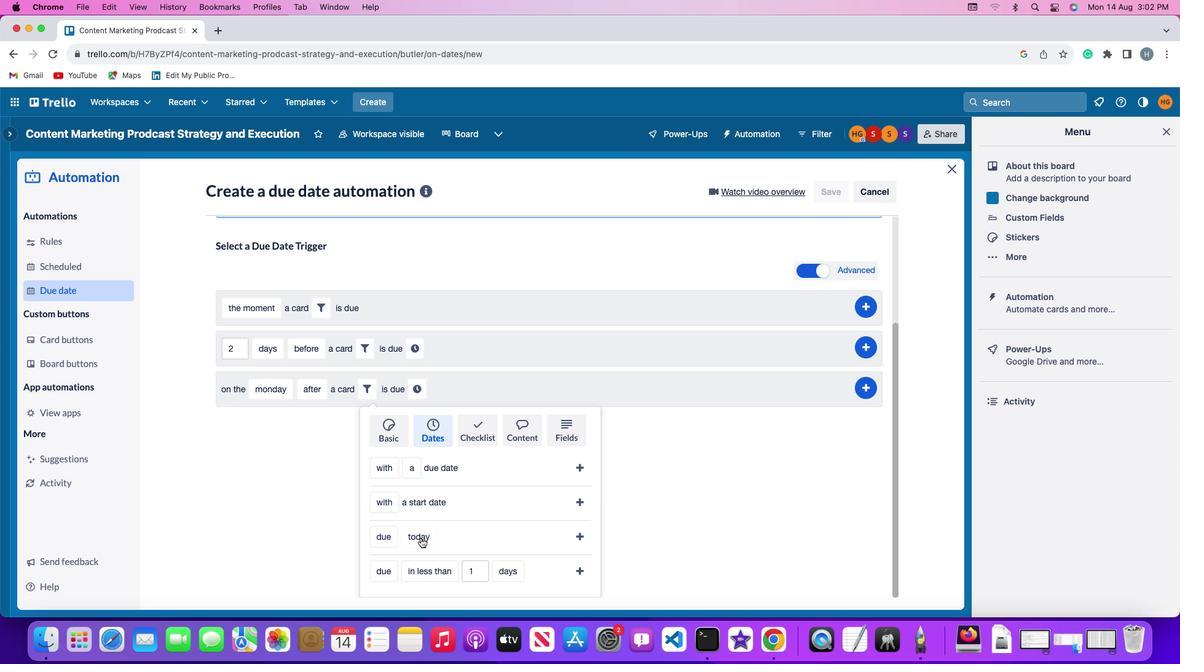 
Action: Mouse pressed left at (406, 535)
Screenshot: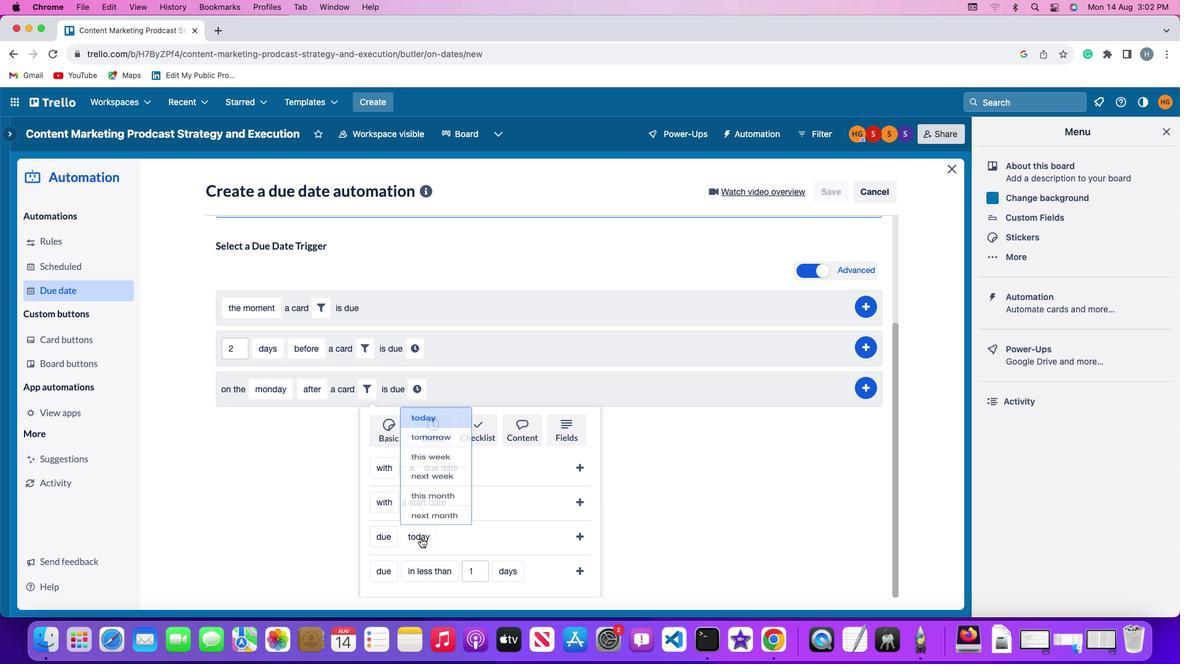 
Action: Mouse moved to (410, 388)
Screenshot: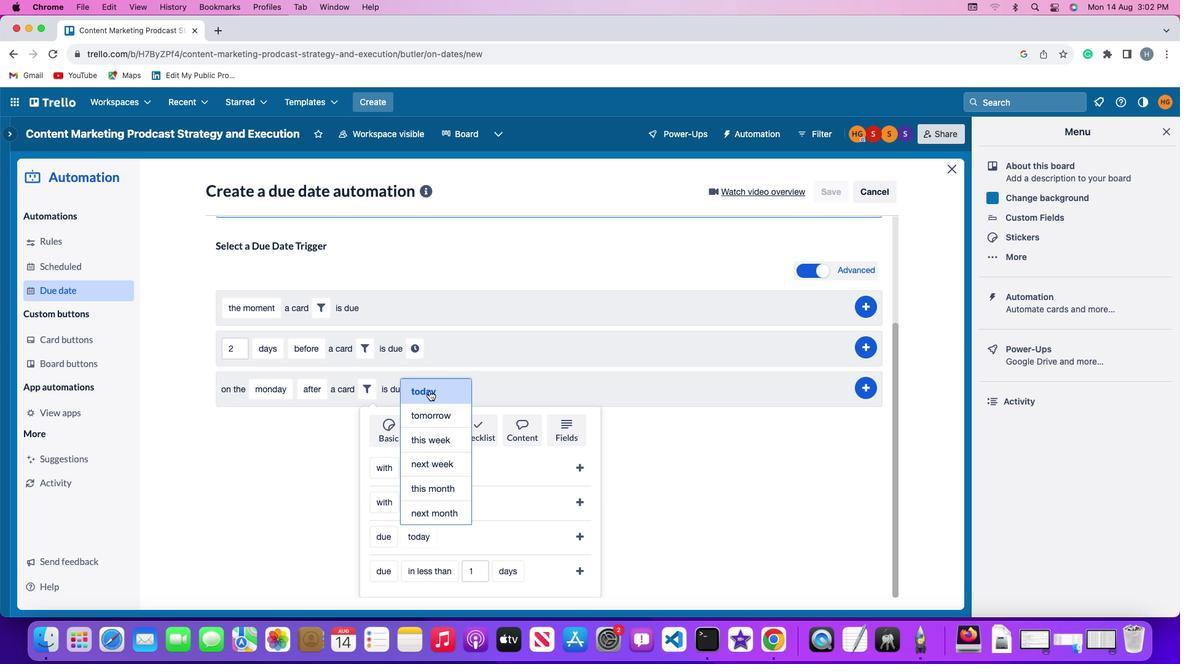 
Action: Mouse pressed left at (410, 388)
Screenshot: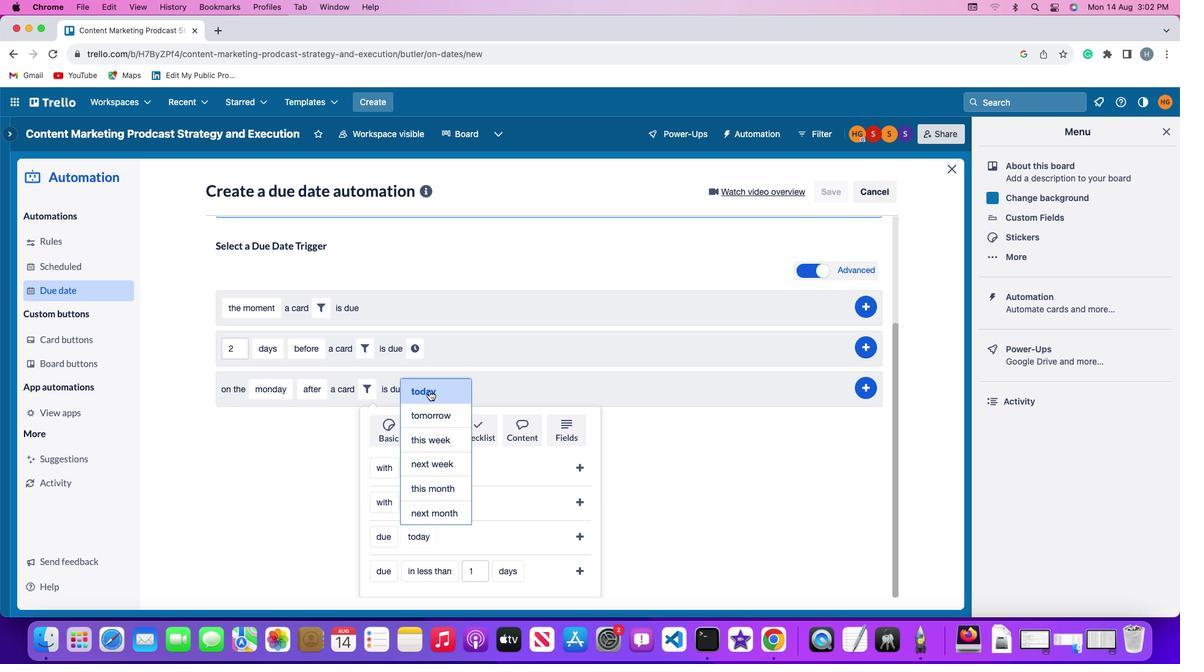 
Action: Mouse moved to (475, 532)
Screenshot: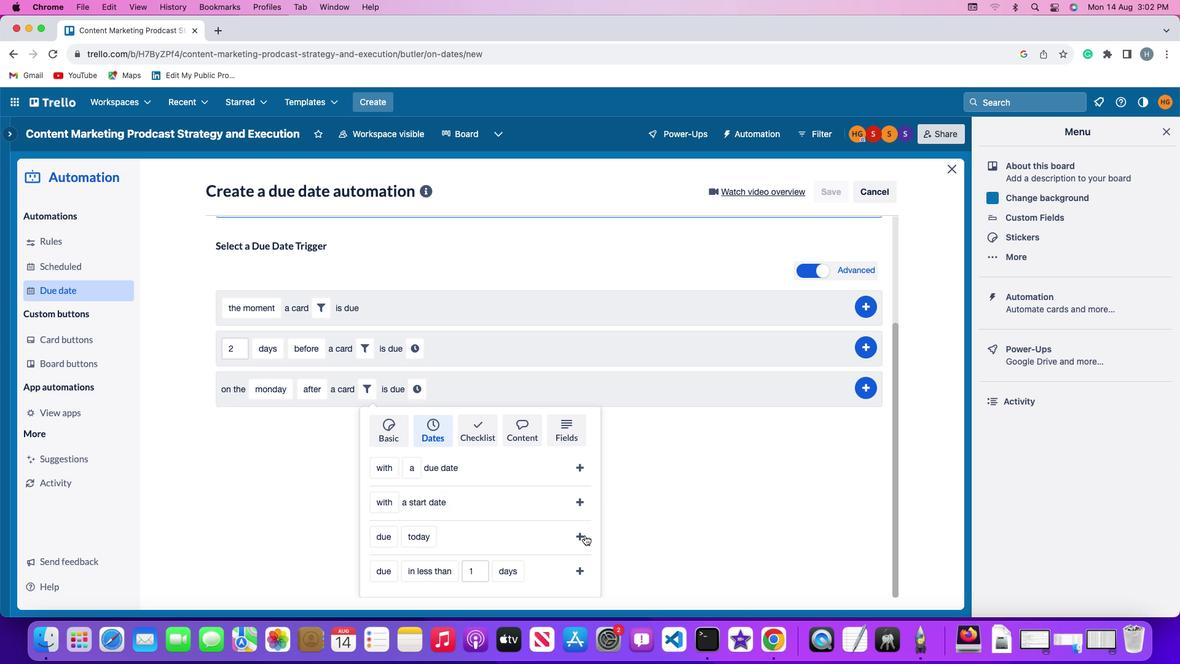 
Action: Mouse pressed left at (475, 532)
Screenshot: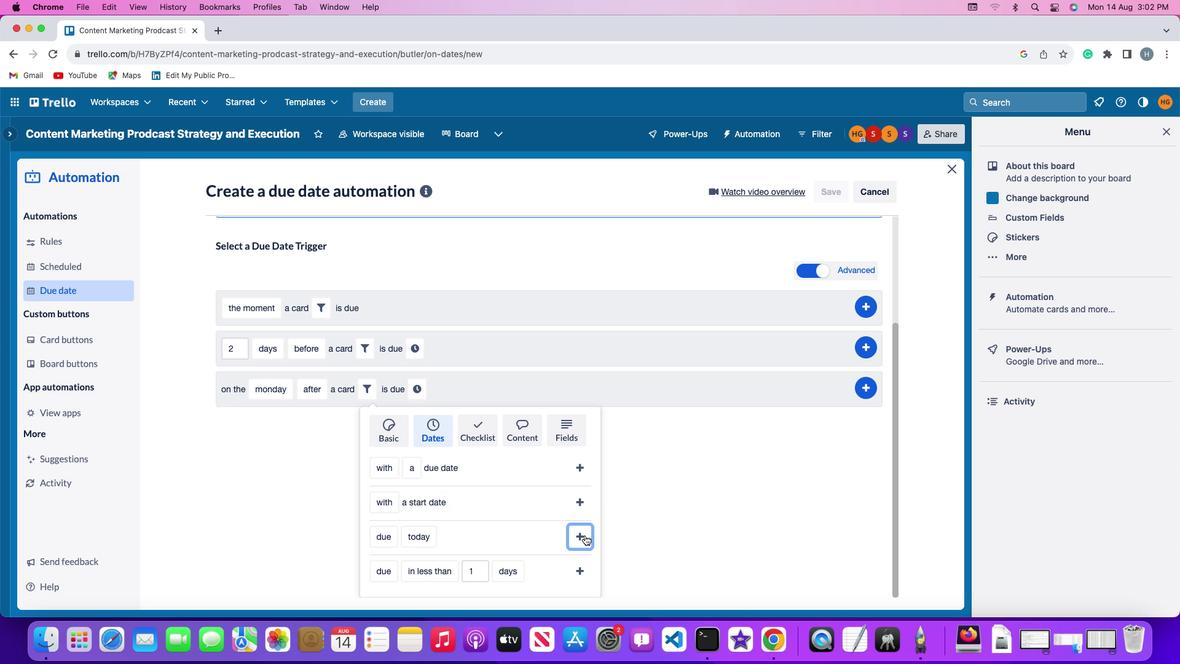 
Action: Mouse moved to (436, 533)
Screenshot: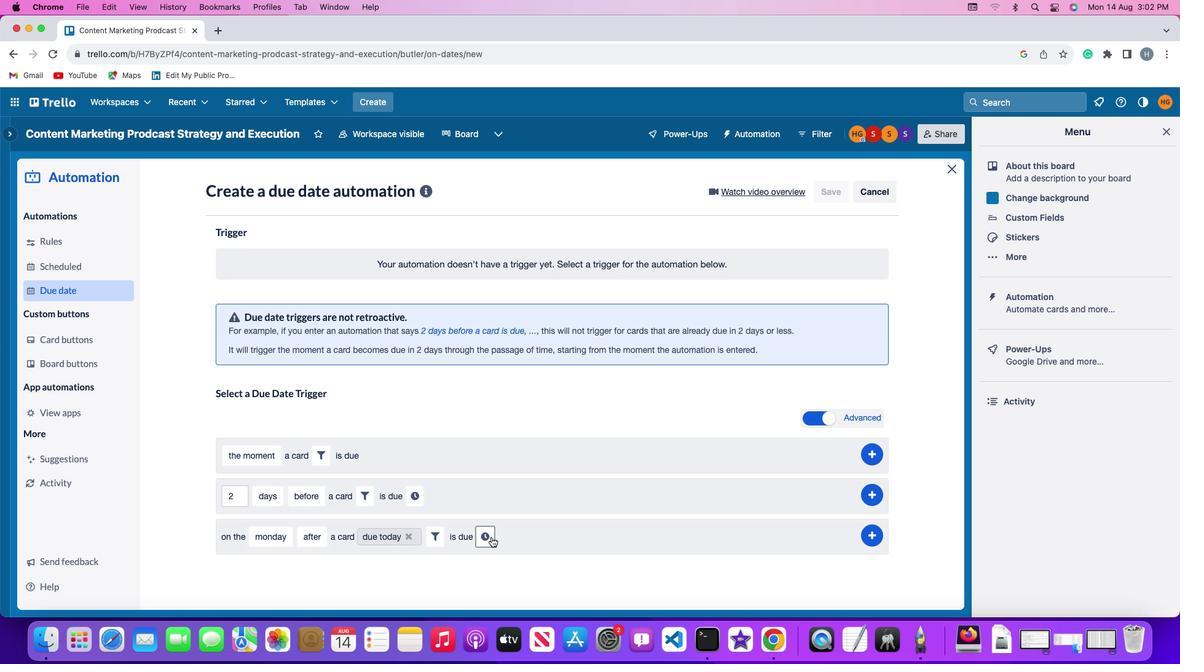 
Action: Mouse pressed left at (436, 533)
Screenshot: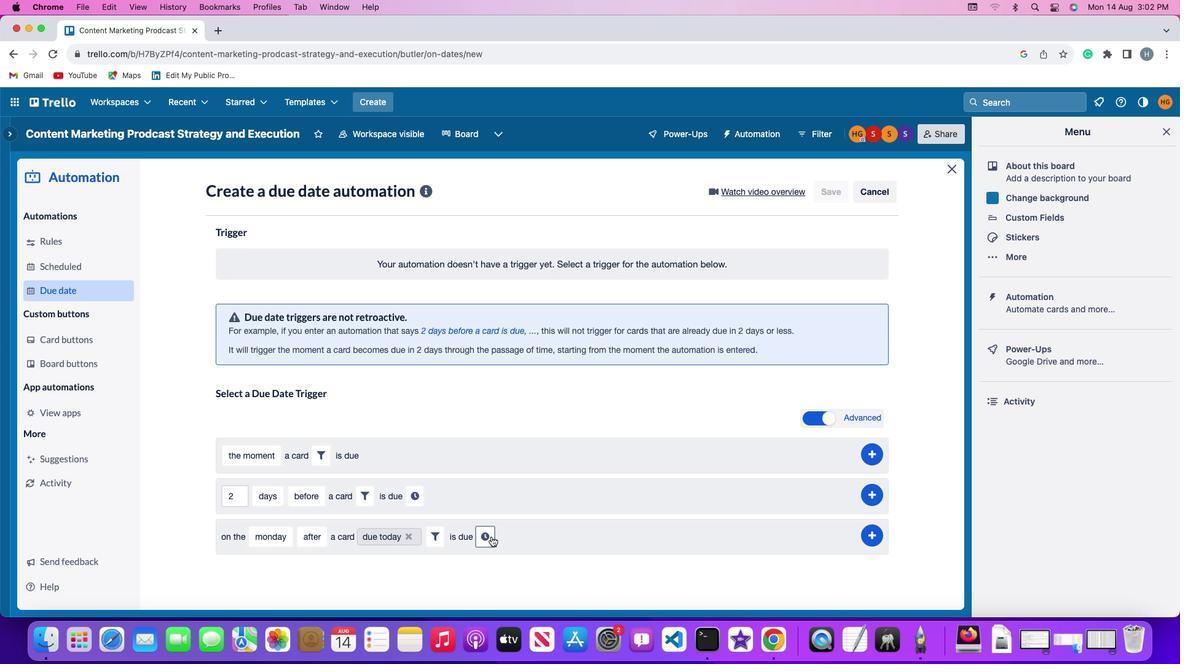 
Action: Mouse moved to (447, 536)
Screenshot: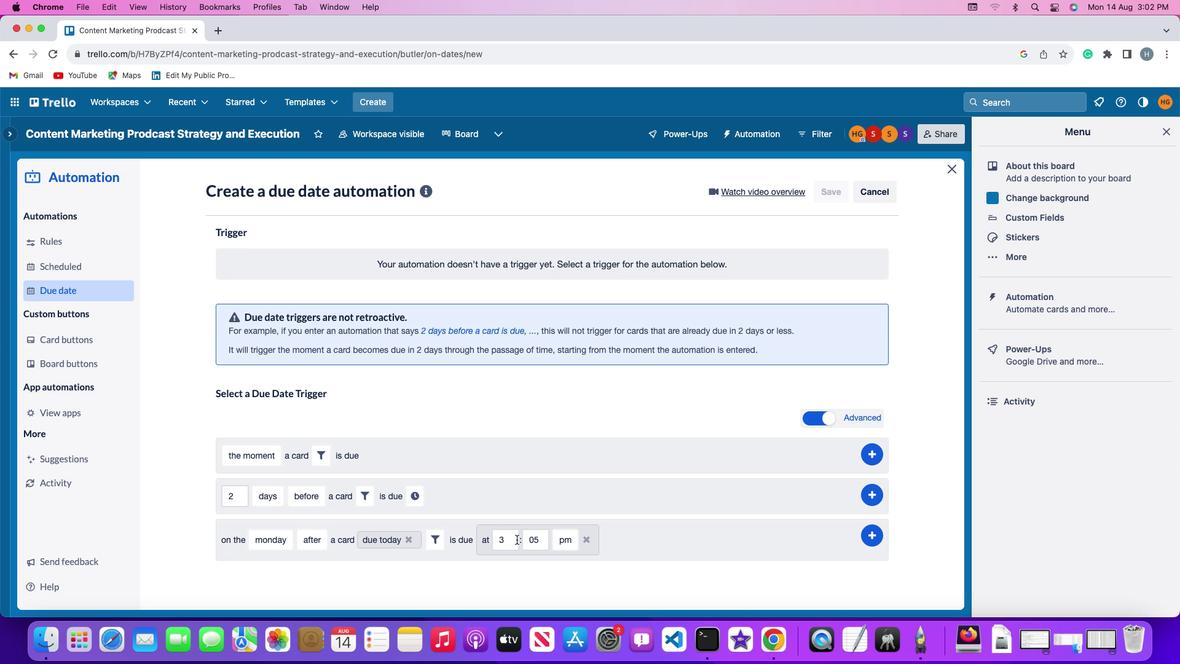 
Action: Mouse pressed left at (447, 536)
Screenshot: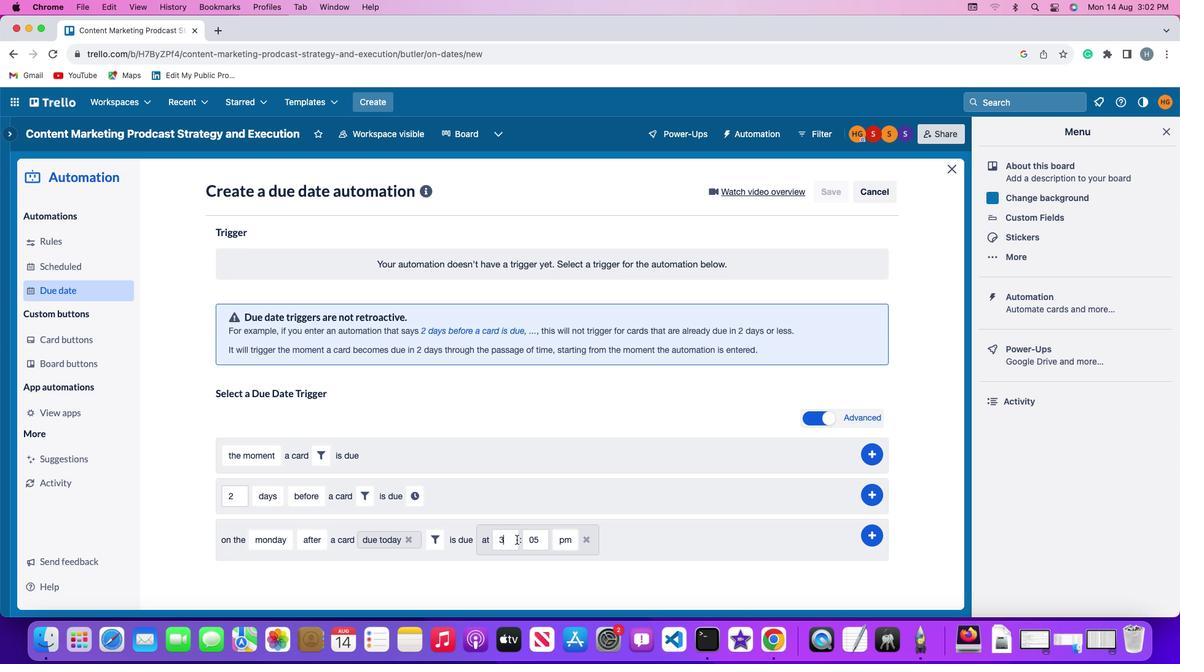 
Action: Key pressed Key.backspace'1''1'
Screenshot: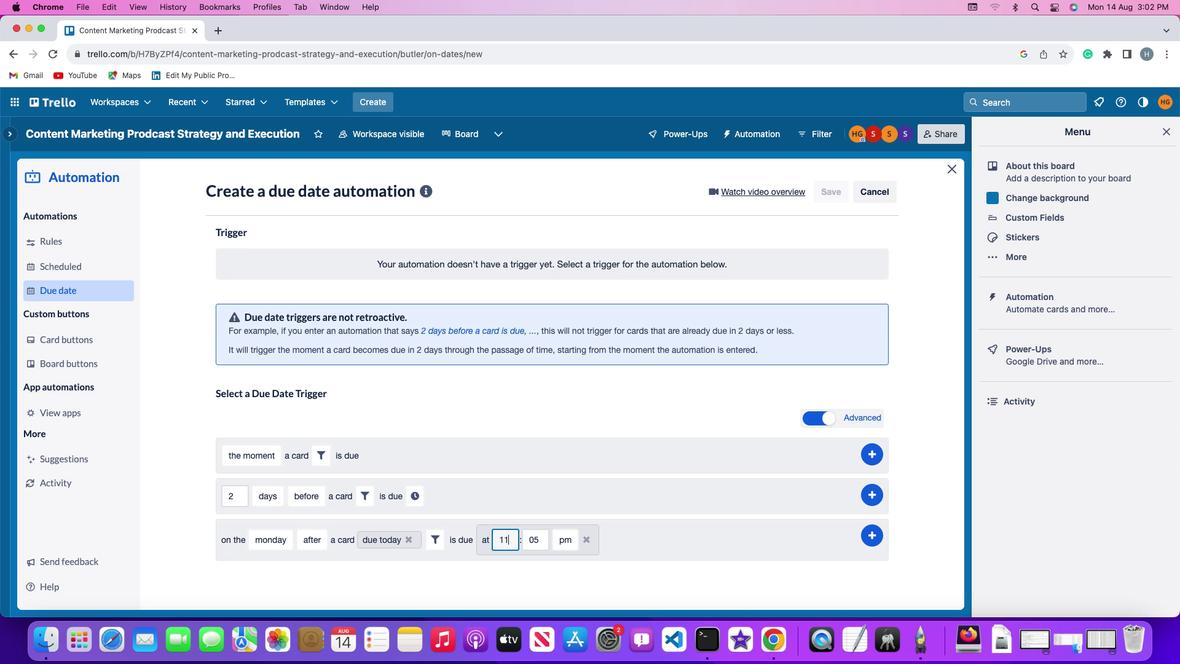 
Action: Mouse moved to (457, 535)
Screenshot: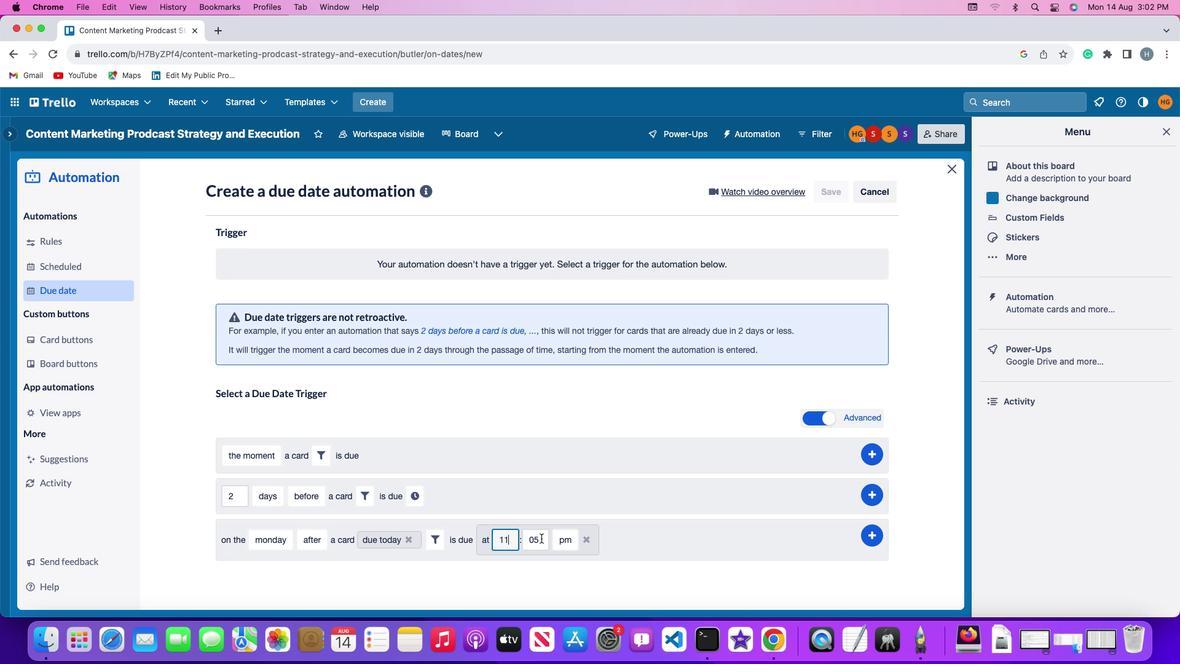 
Action: Mouse pressed left at (457, 535)
Screenshot: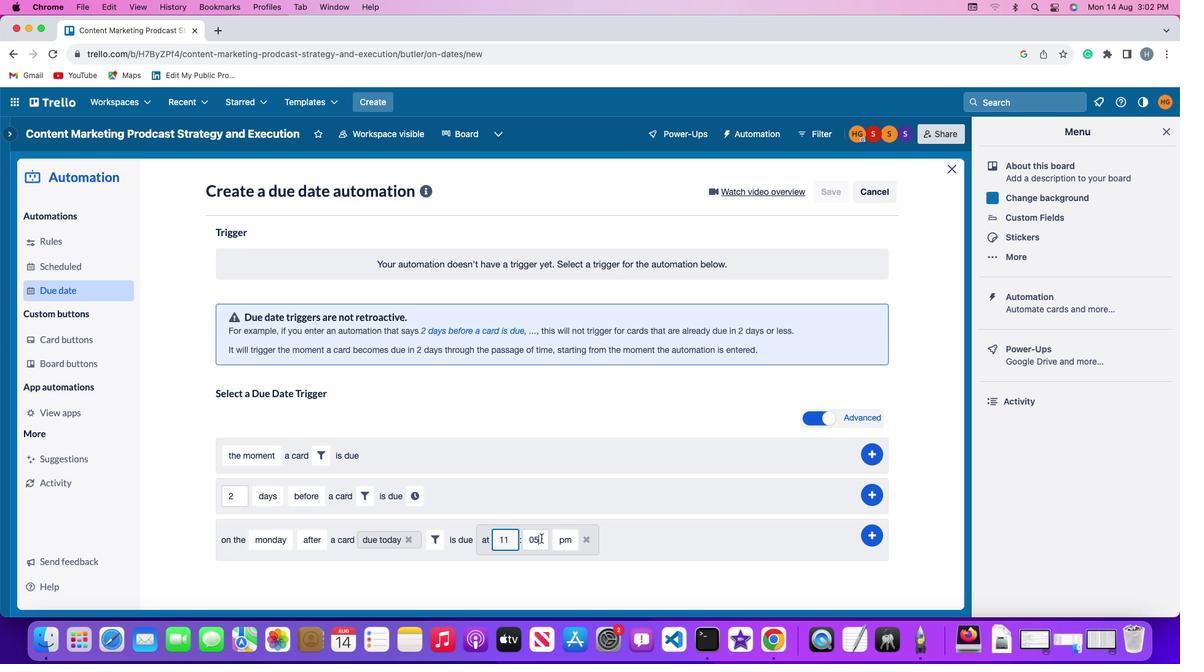 
Action: Key pressed Key.backspaceKey.backspace'0''0'
Screenshot: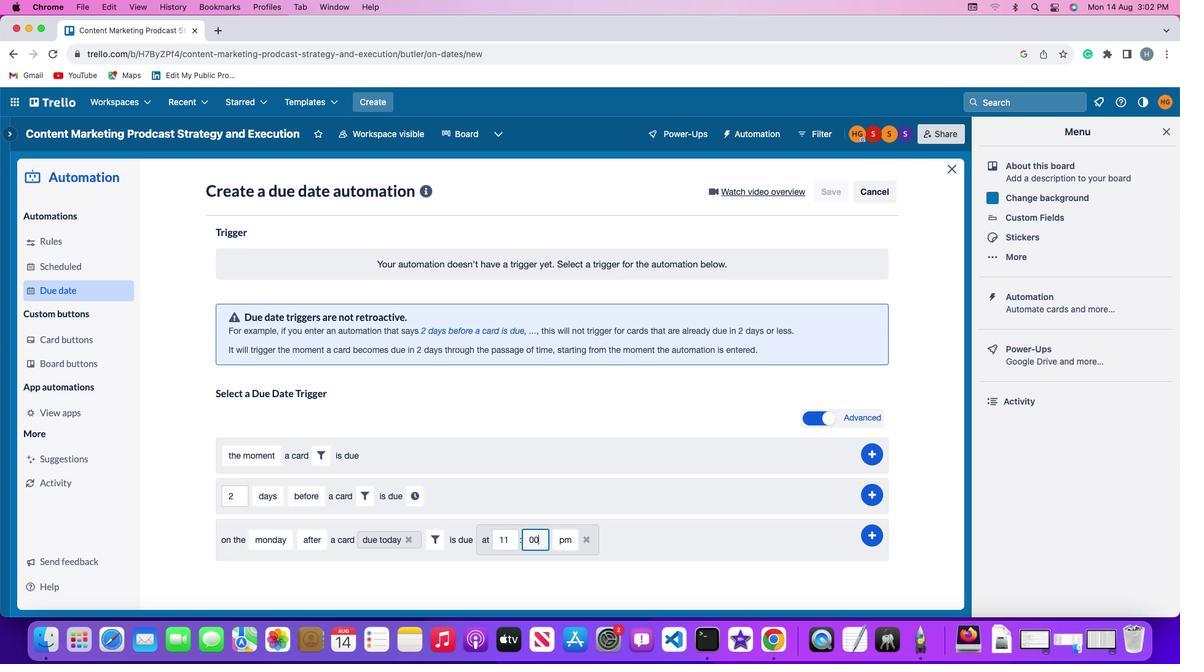 
Action: Mouse moved to (464, 533)
Screenshot: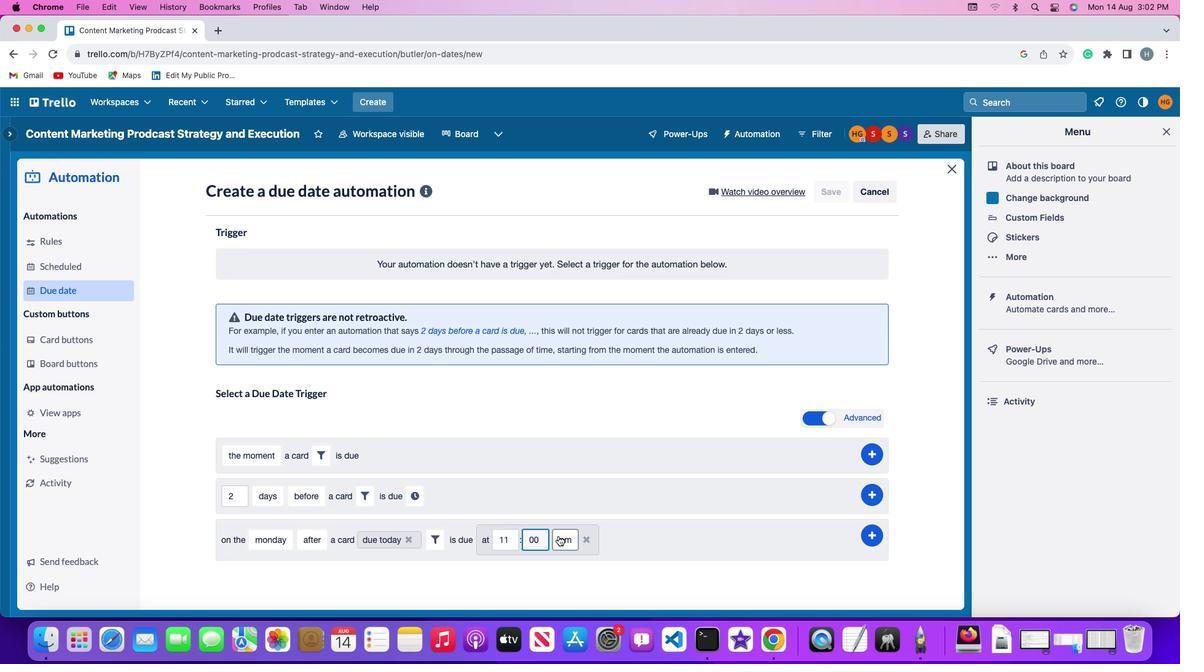 
Action: Mouse pressed left at (464, 533)
Screenshot: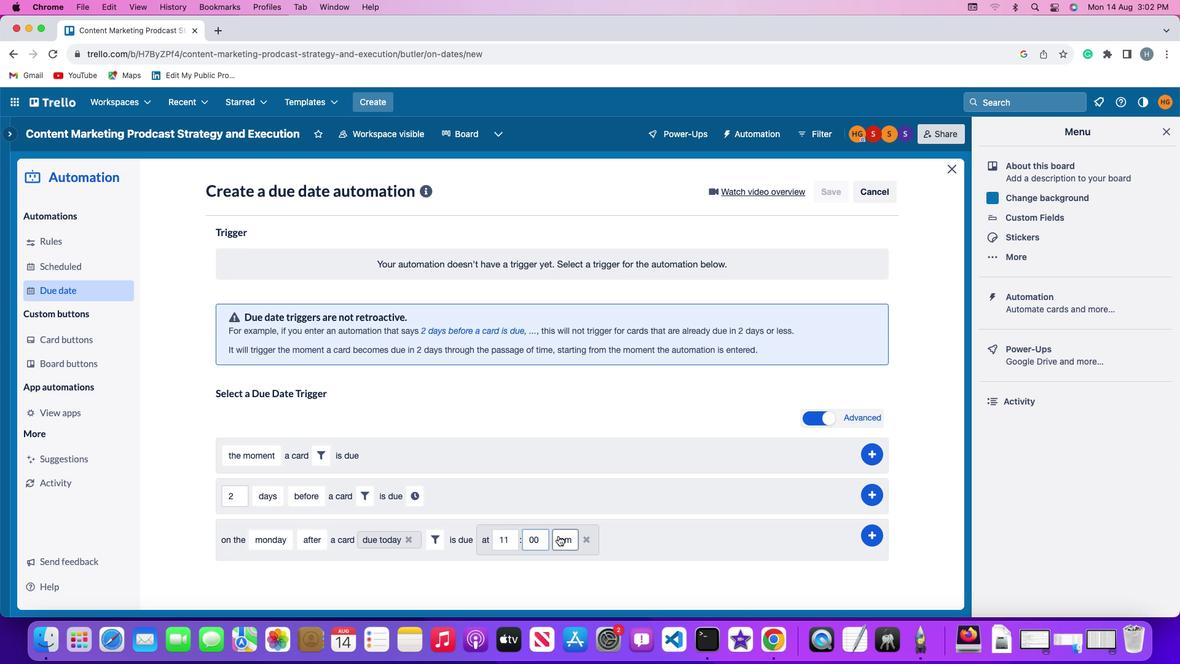 
Action: Mouse moved to (468, 558)
Screenshot: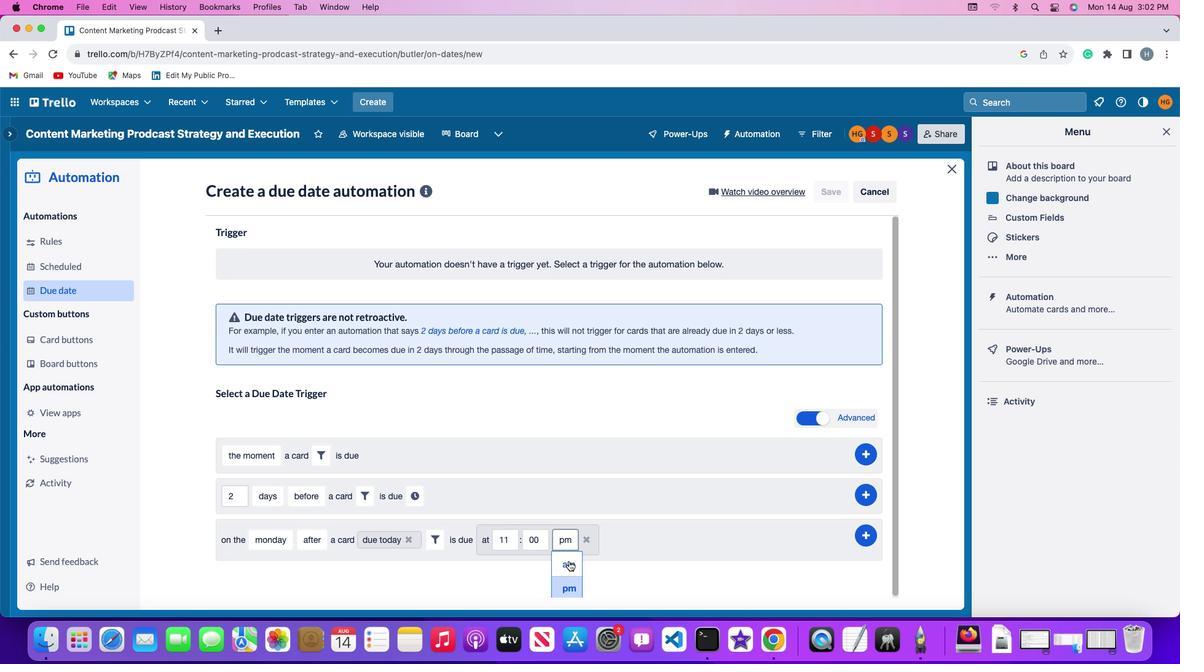 
Action: Mouse pressed left at (468, 558)
Screenshot: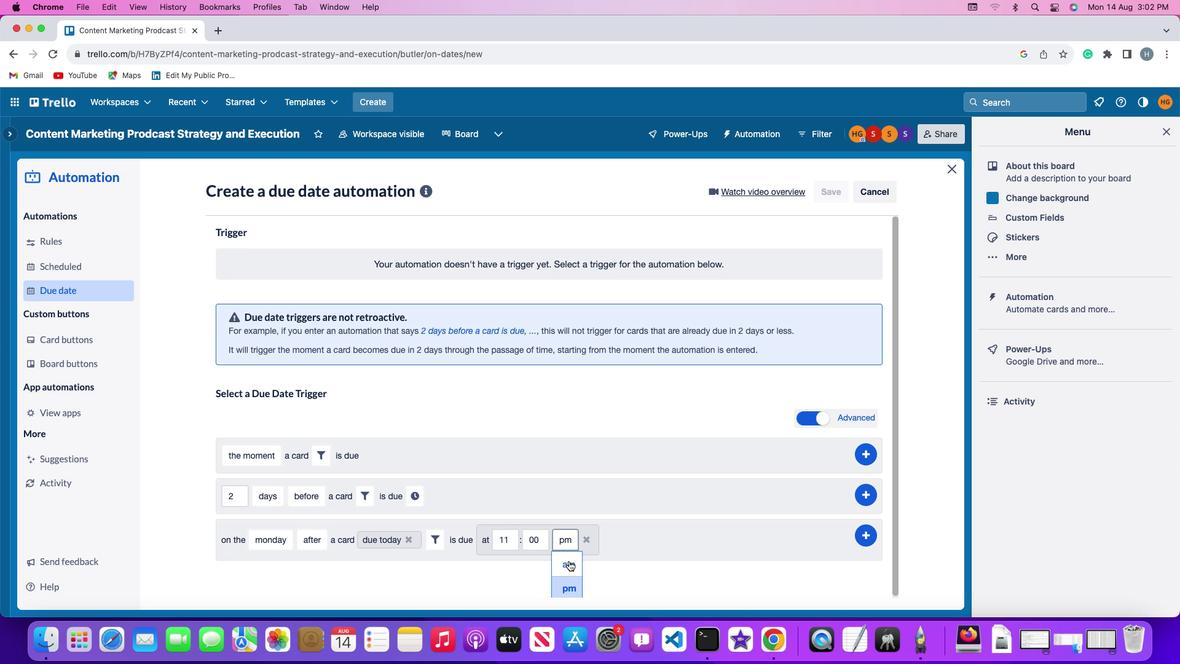 
Action: Mouse moved to (595, 530)
Screenshot: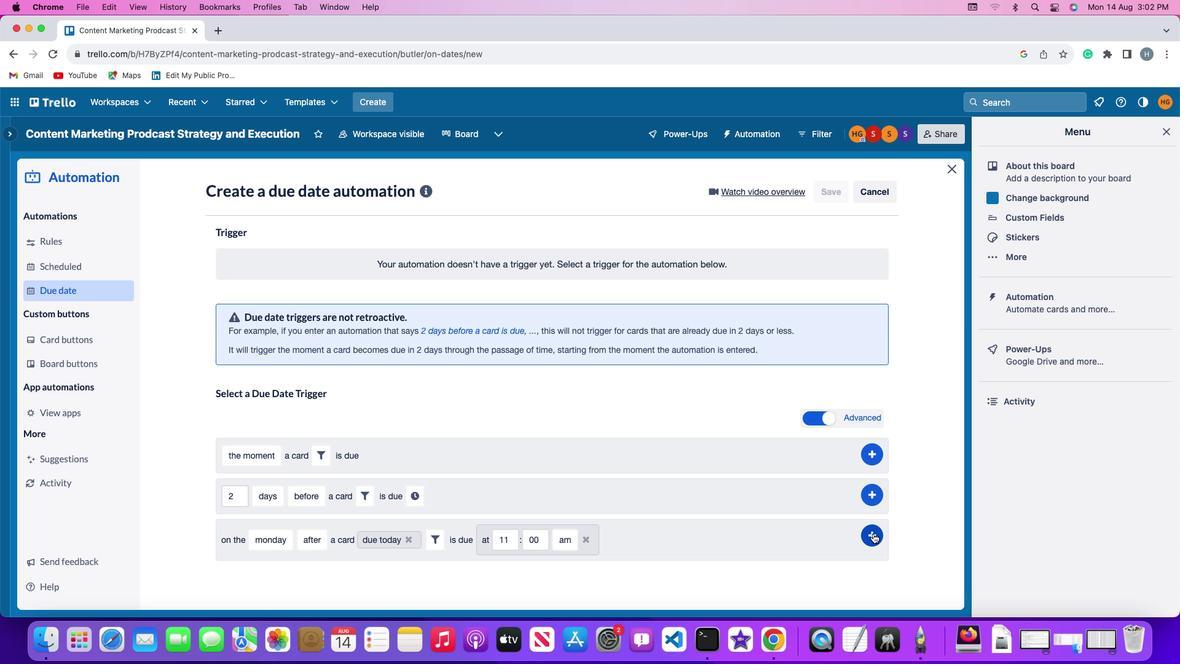 
Action: Mouse pressed left at (595, 530)
Screenshot: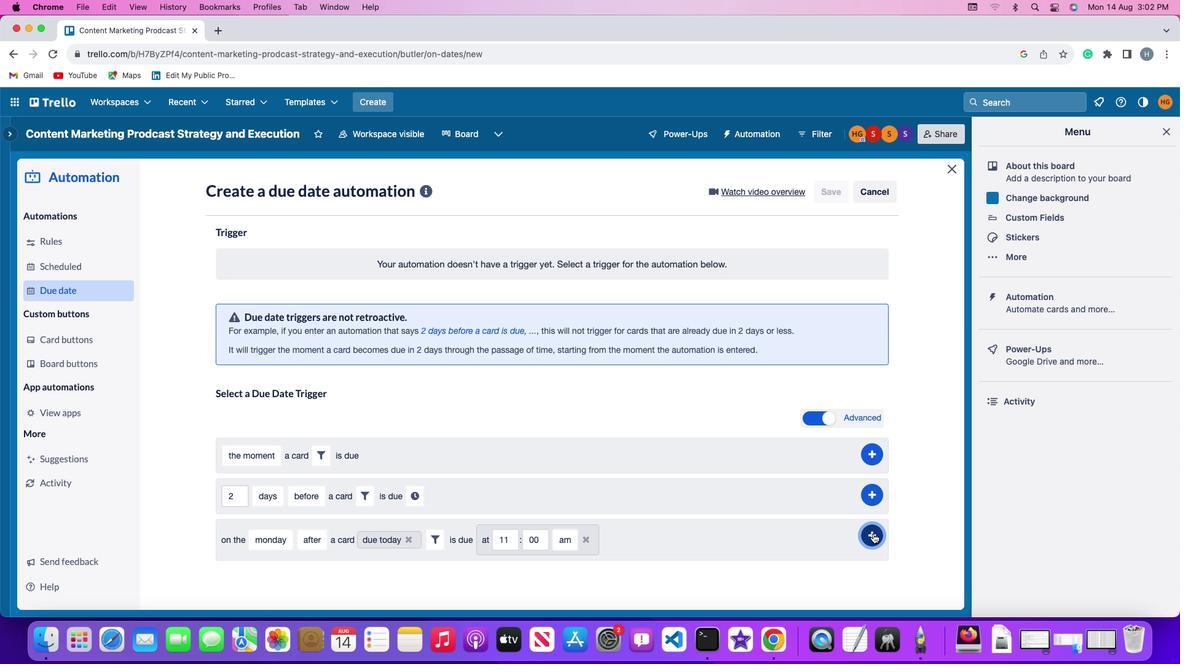 
Action: Mouse moved to (613, 394)
Screenshot: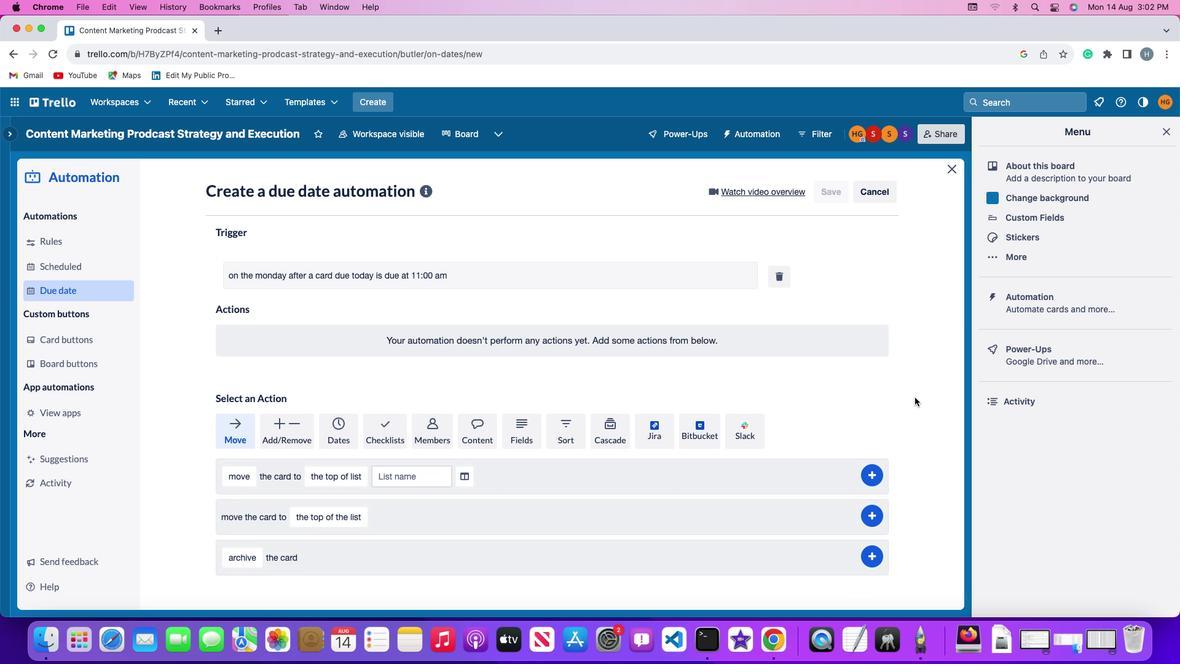 
